 Task: Look for space in Bulungu, Democratic Republic of the Congo from 11th June, 2023 to 15th June, 2023 for 2 adults in price range Rs.7000 to Rs.16000. Place can be private room with 1  bedroom having 2 beds and 1 bathroom. Property type can be house, flat, guest house, hotel. Booking option can be shelf check-in. Required host language is .
Action: Mouse moved to (384, 91)
Screenshot: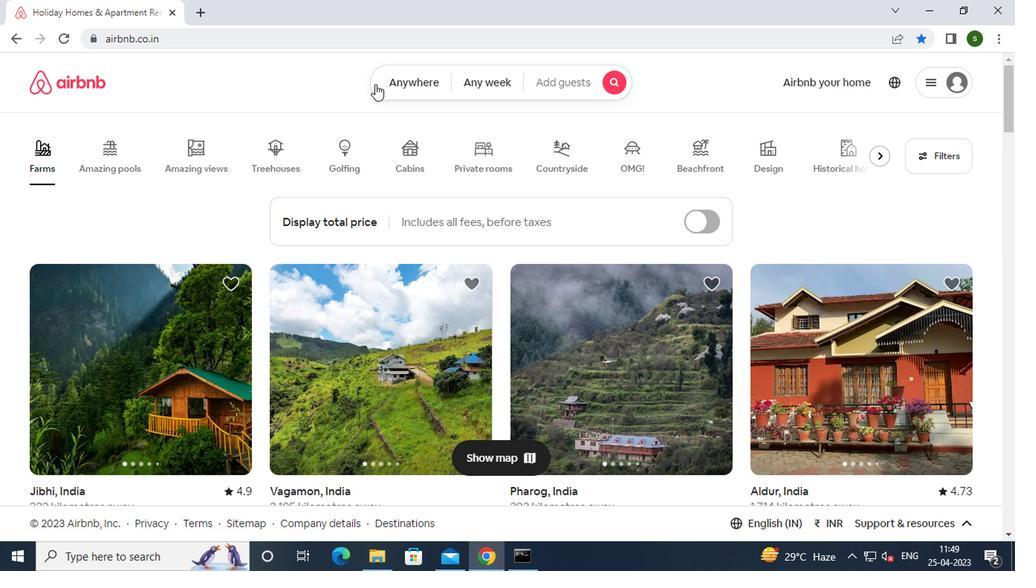 
Action: Mouse pressed left at (384, 91)
Screenshot: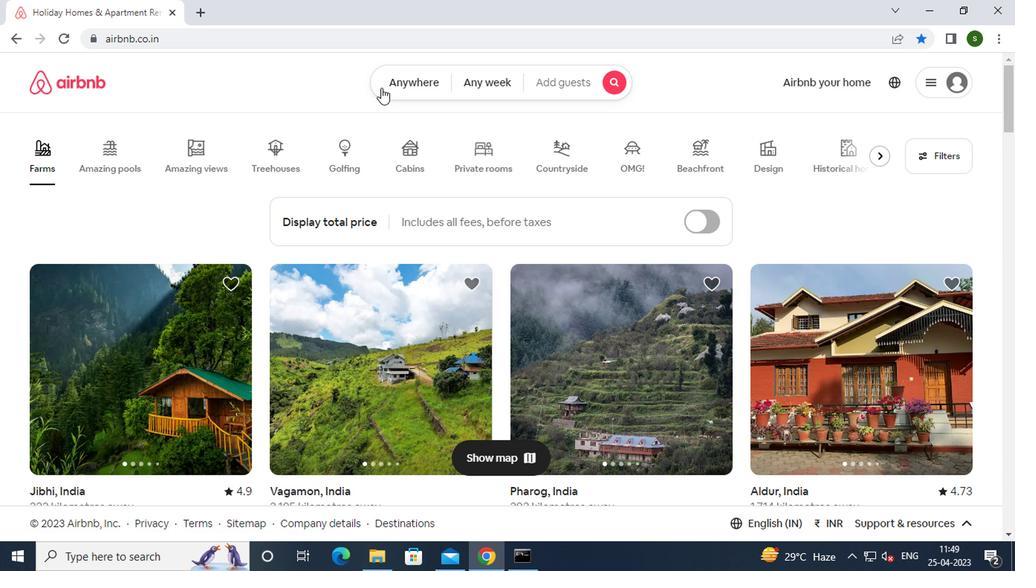 
Action: Mouse moved to (272, 140)
Screenshot: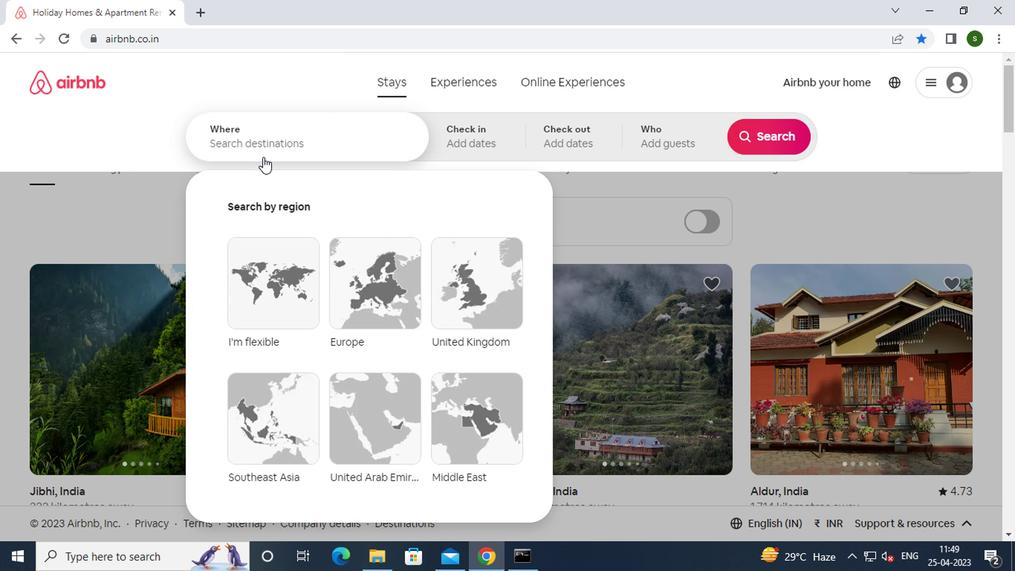 
Action: Mouse pressed left at (272, 140)
Screenshot: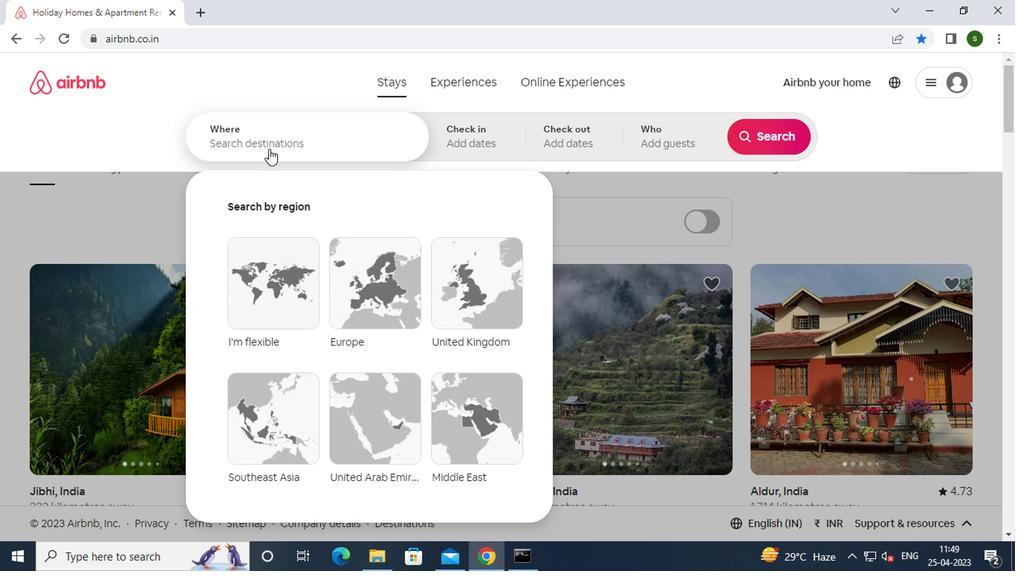 
Action: Mouse moved to (268, 134)
Screenshot: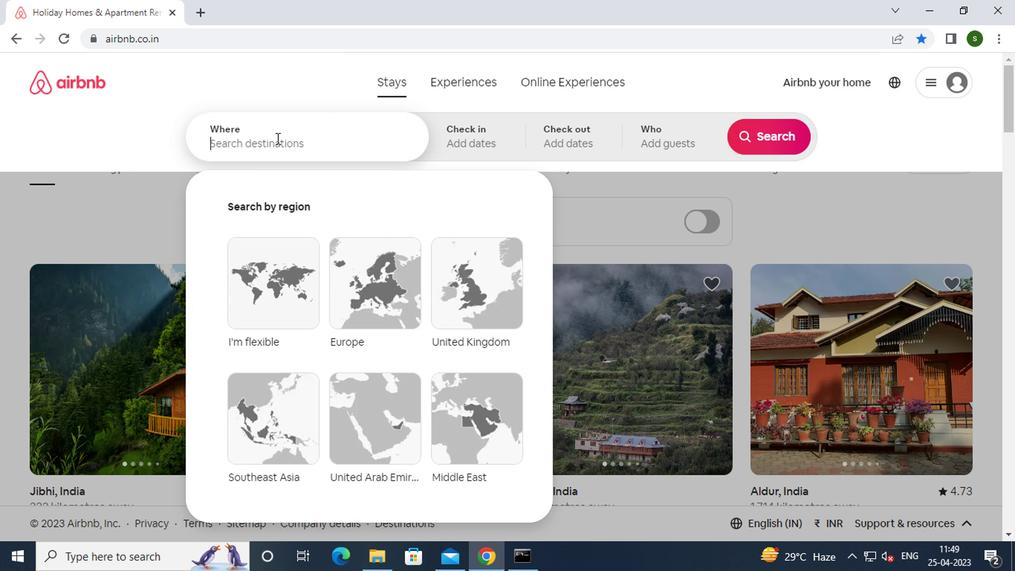 
Action: Key pressed b<Key.caps_lock>ulungu,
Screenshot: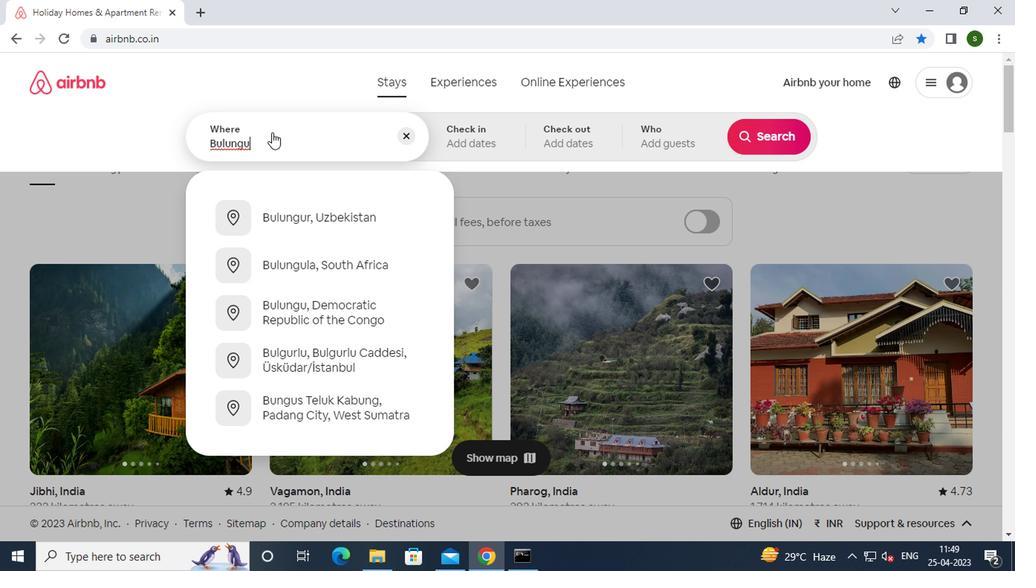 
Action: Mouse moved to (306, 321)
Screenshot: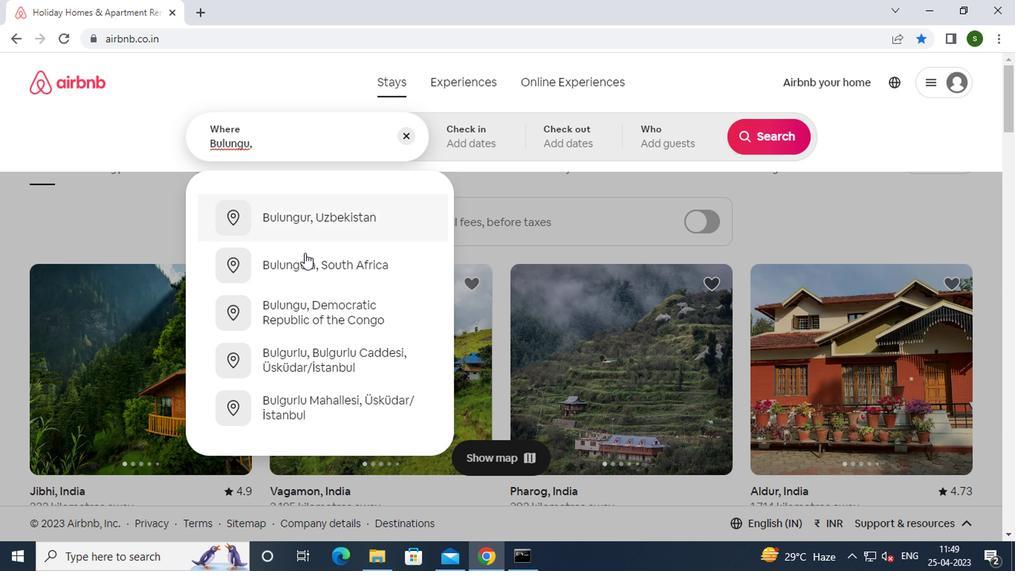 
Action: Mouse pressed left at (306, 321)
Screenshot: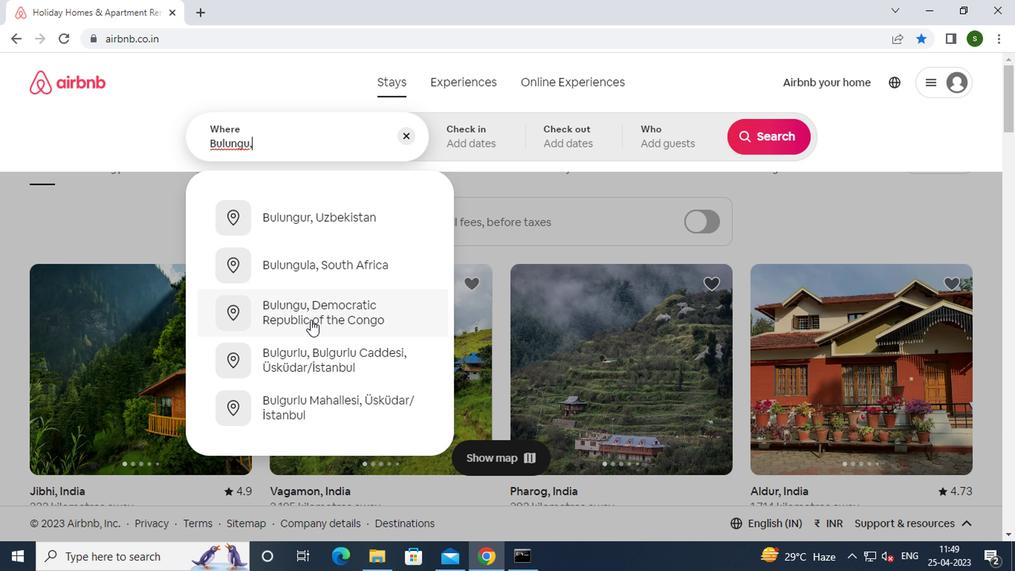 
Action: Mouse moved to (755, 265)
Screenshot: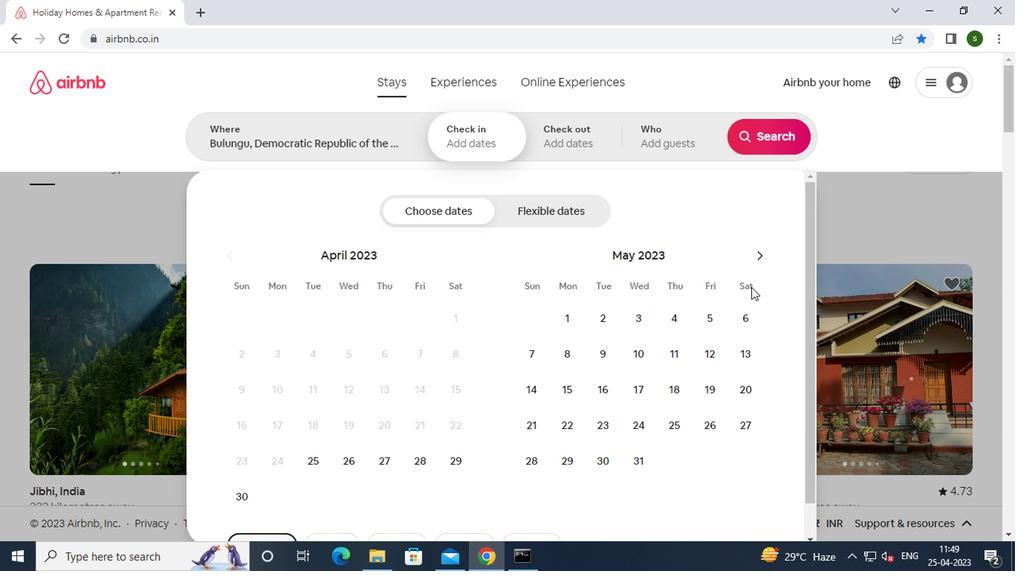 
Action: Mouse pressed left at (755, 265)
Screenshot: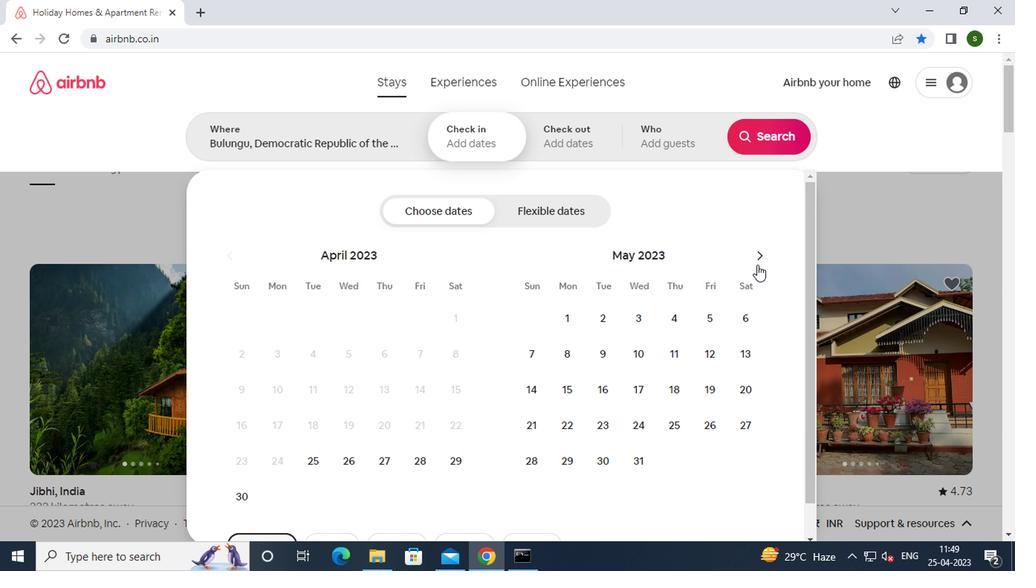 
Action: Mouse moved to (536, 391)
Screenshot: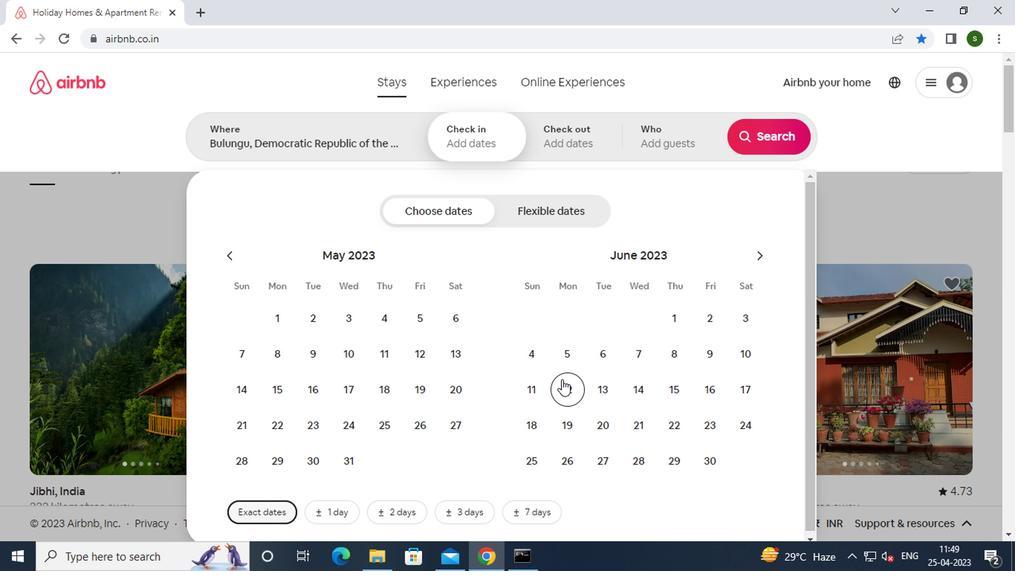 
Action: Mouse pressed left at (536, 391)
Screenshot: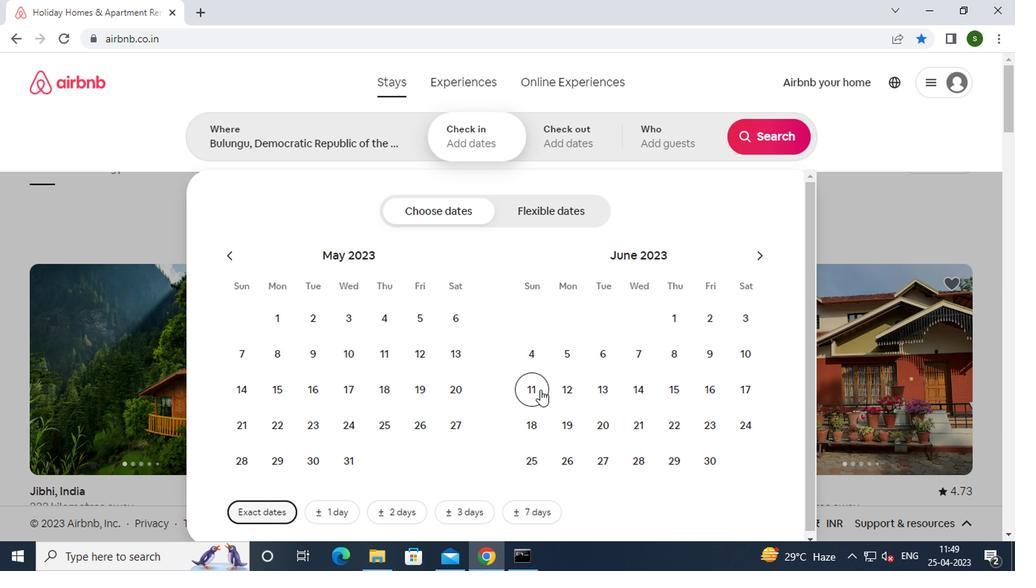 
Action: Mouse moved to (669, 397)
Screenshot: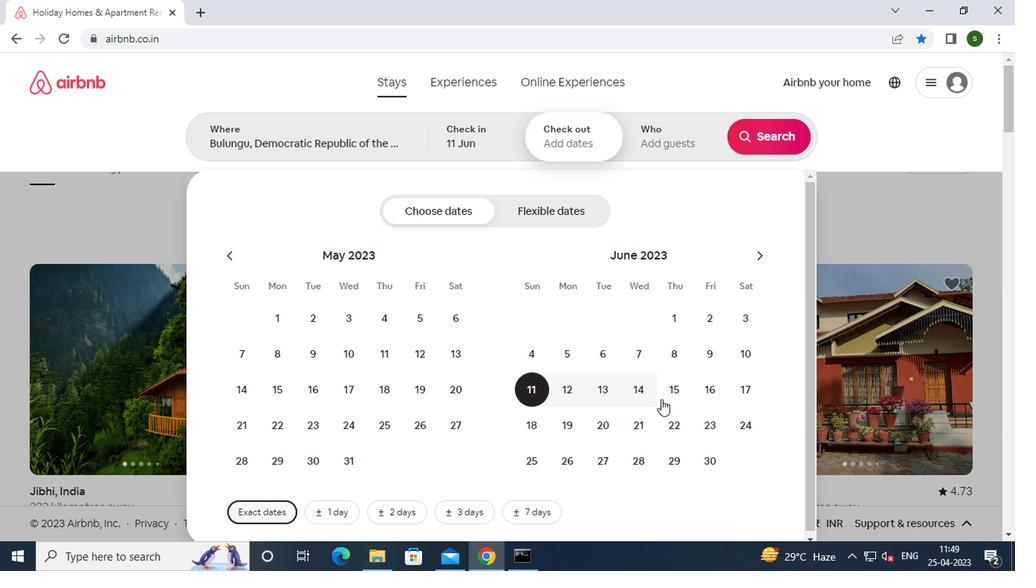 
Action: Mouse pressed left at (669, 397)
Screenshot: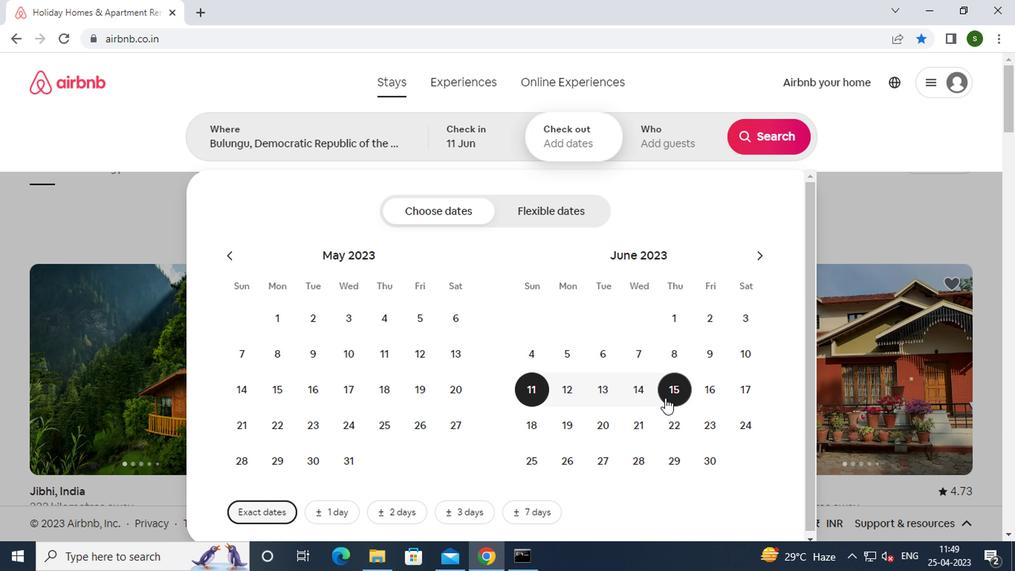 
Action: Mouse moved to (672, 147)
Screenshot: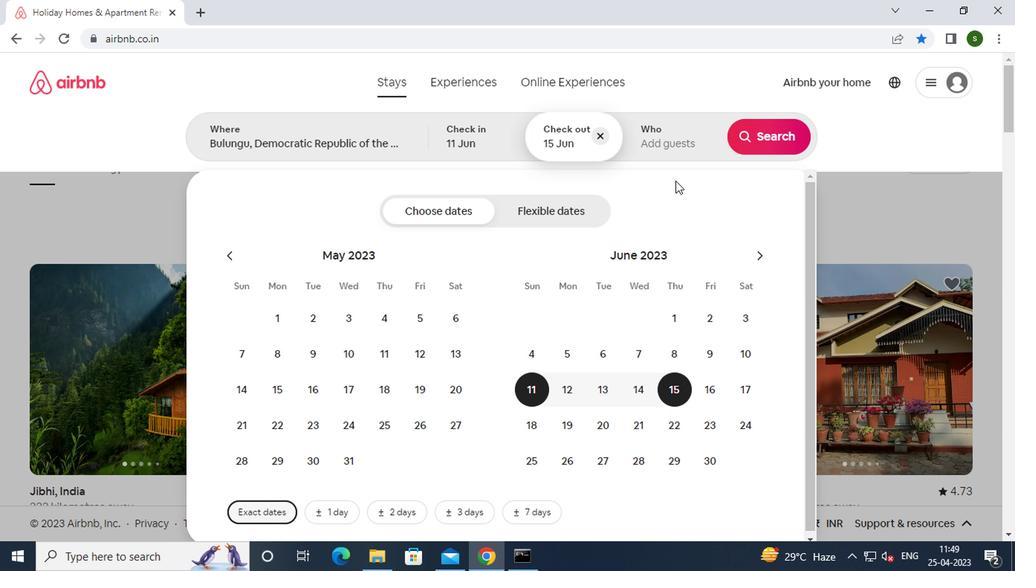 
Action: Mouse pressed left at (672, 147)
Screenshot: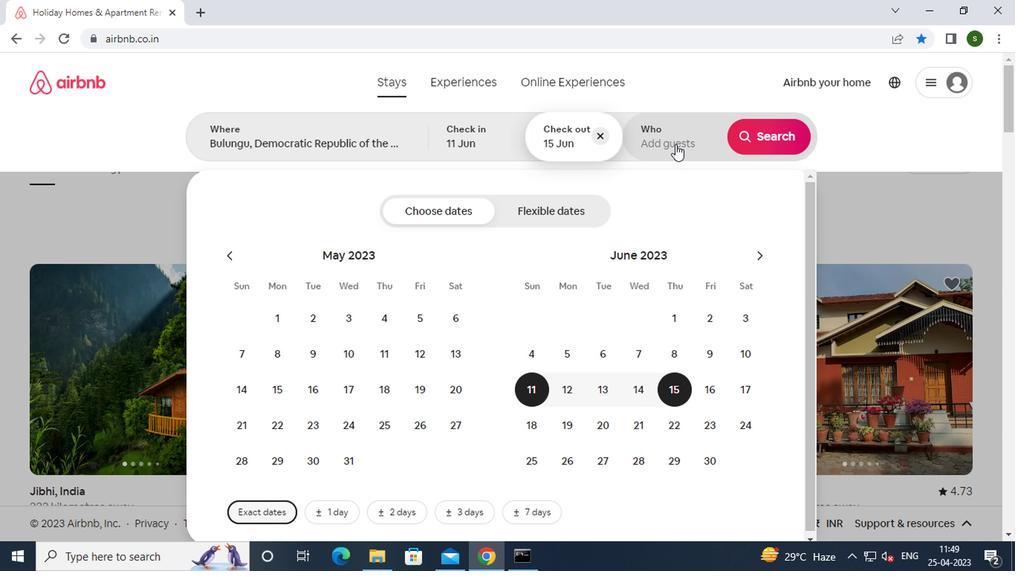 
Action: Mouse moved to (769, 212)
Screenshot: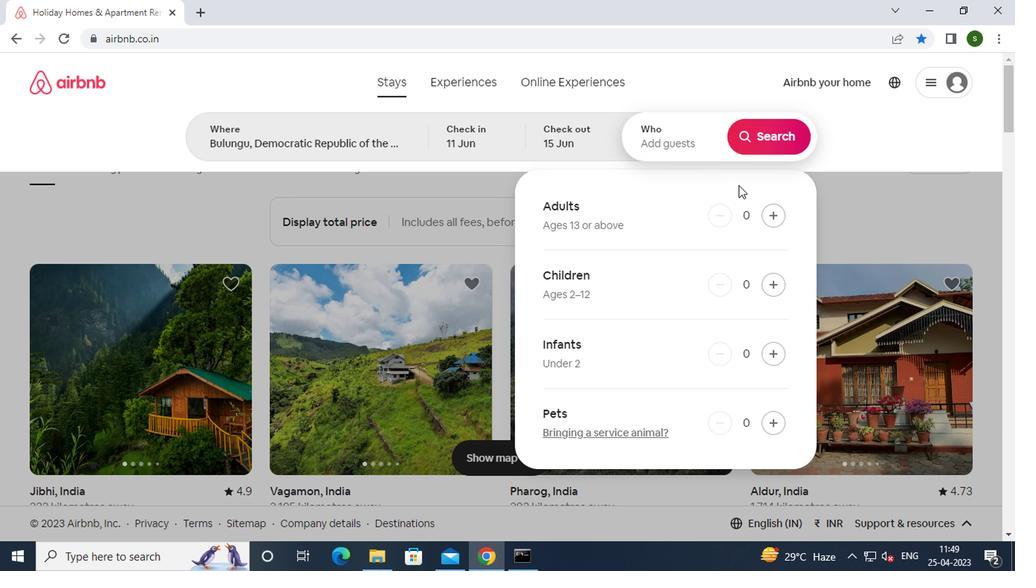 
Action: Mouse pressed left at (769, 212)
Screenshot: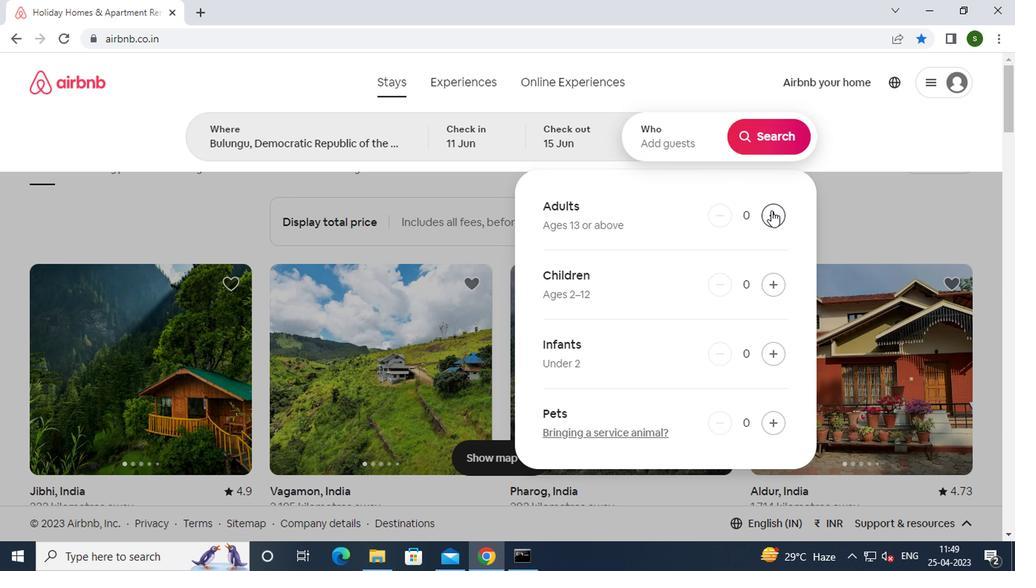 
Action: Mouse pressed left at (769, 212)
Screenshot: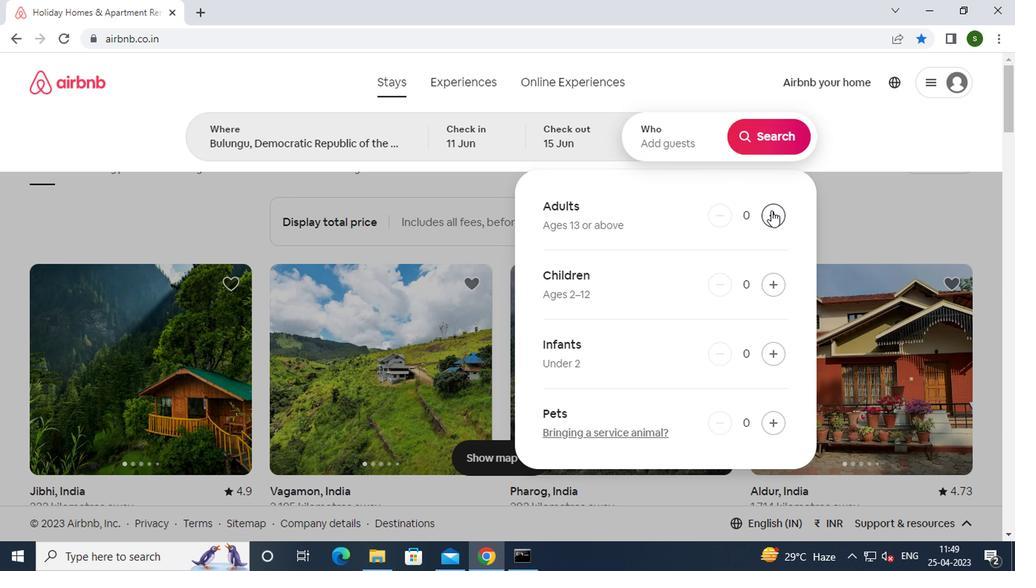 
Action: Mouse moved to (762, 135)
Screenshot: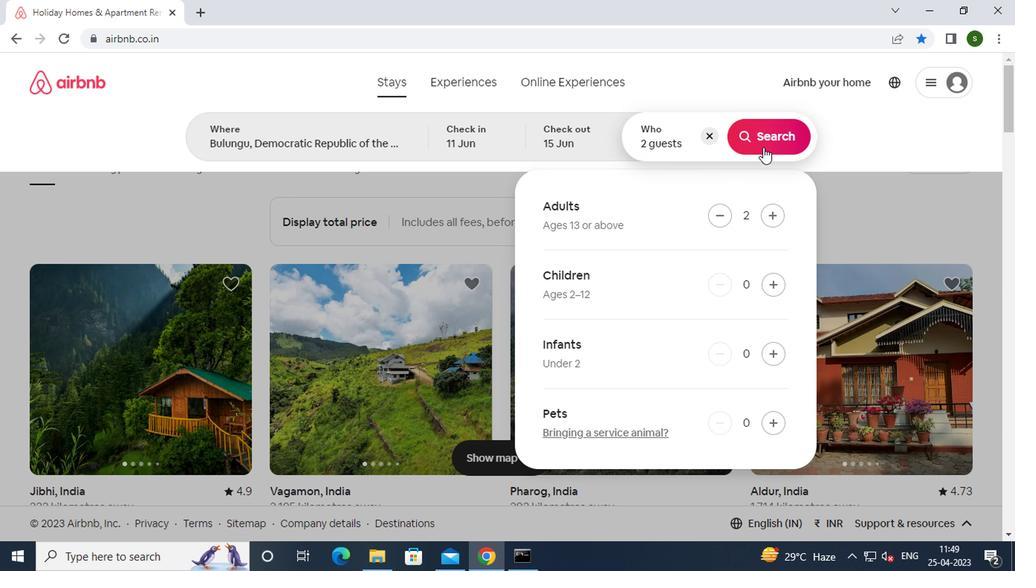 
Action: Mouse pressed left at (762, 135)
Screenshot: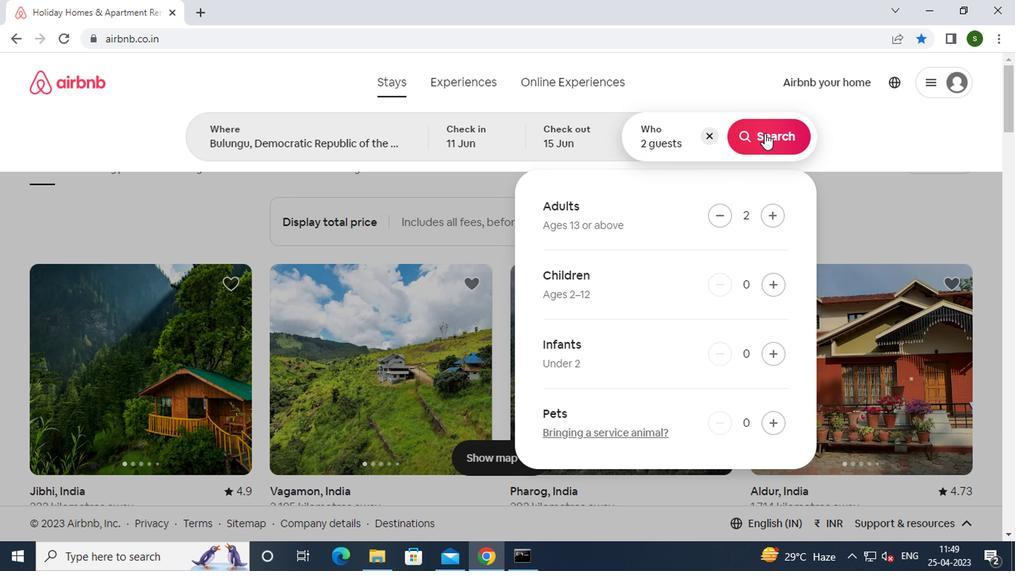 
Action: Mouse moved to (949, 147)
Screenshot: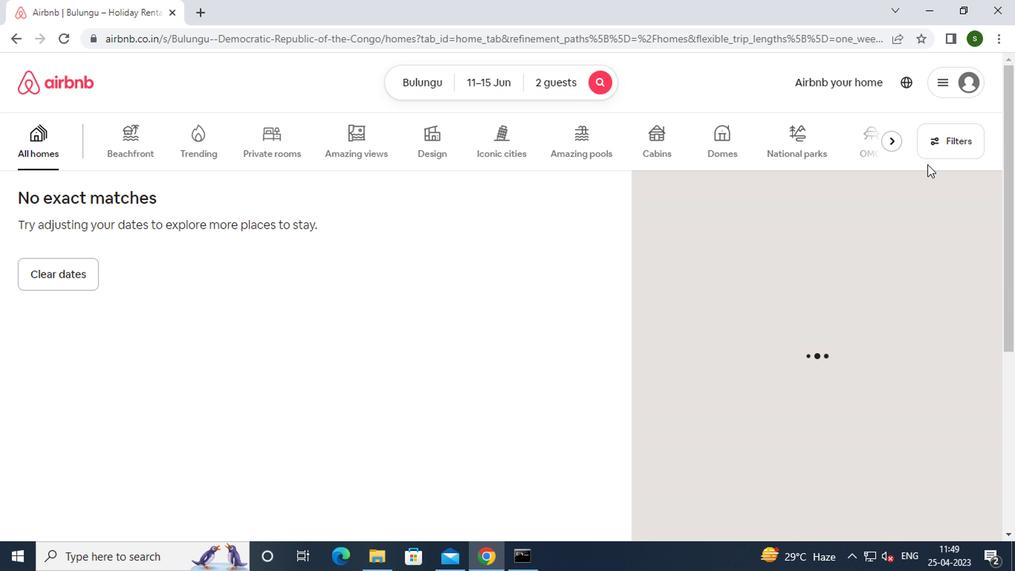 
Action: Mouse pressed left at (949, 147)
Screenshot: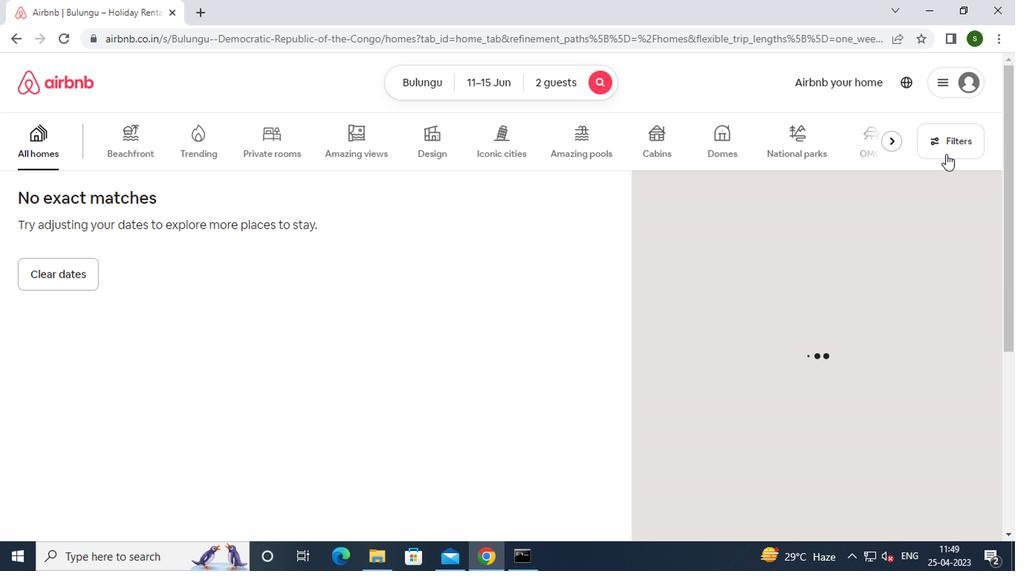 
Action: Mouse moved to (302, 236)
Screenshot: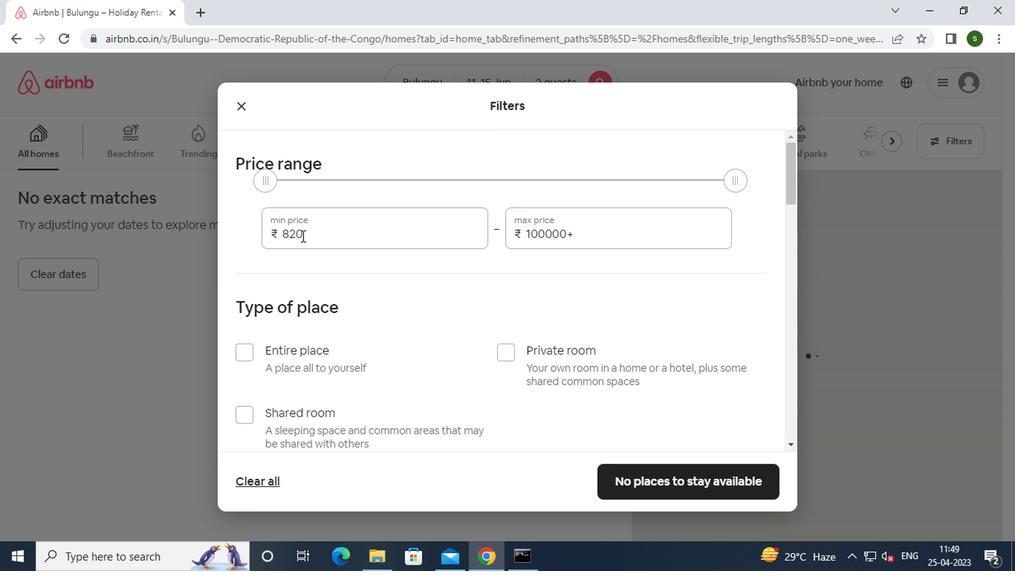 
Action: Mouse pressed left at (302, 236)
Screenshot: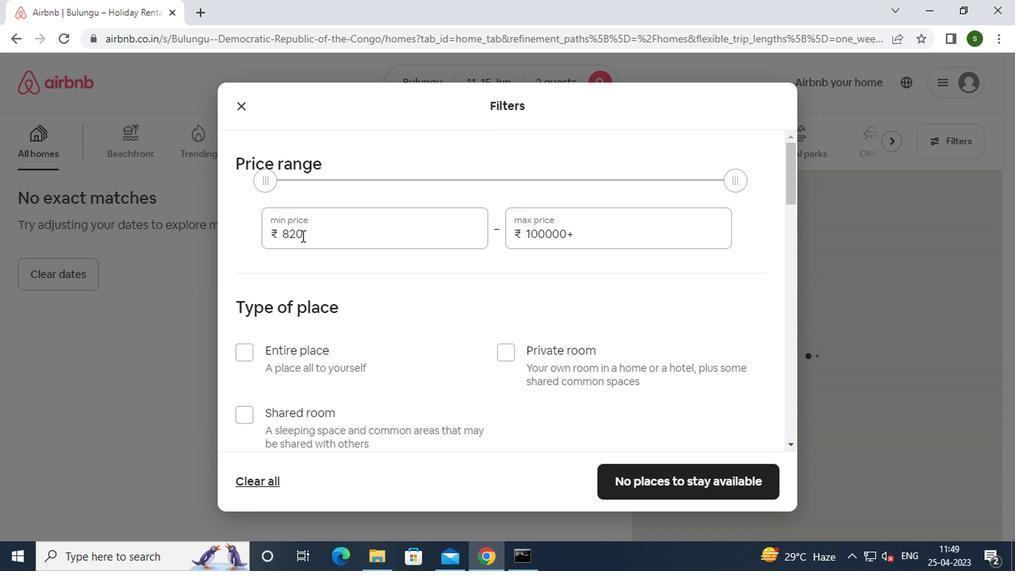 
Action: Mouse moved to (303, 236)
Screenshot: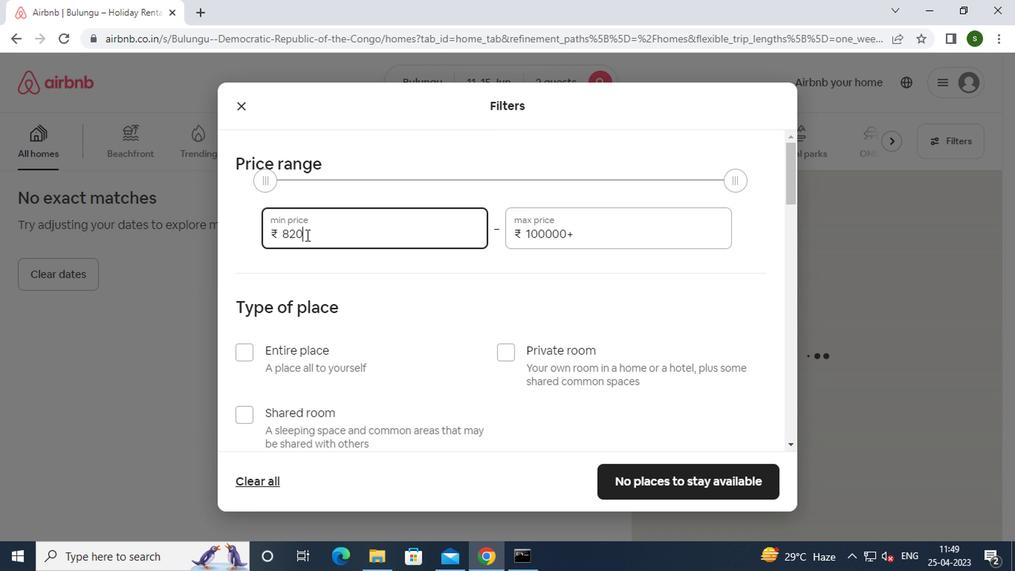 
Action: Key pressed <Key.backspace><Key.backspace><Key.backspace><Key.backspace>7000
Screenshot: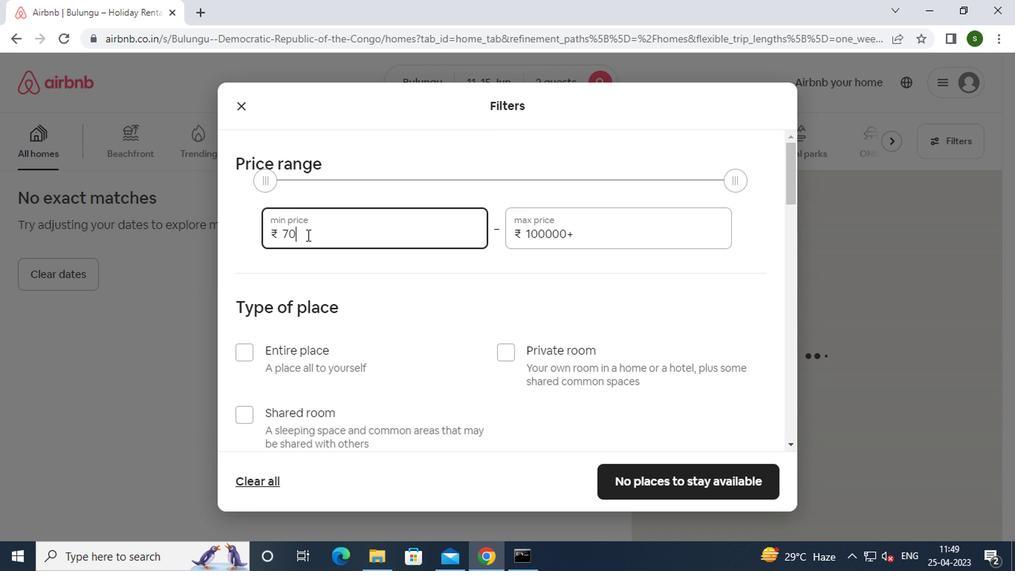 
Action: Mouse moved to (599, 234)
Screenshot: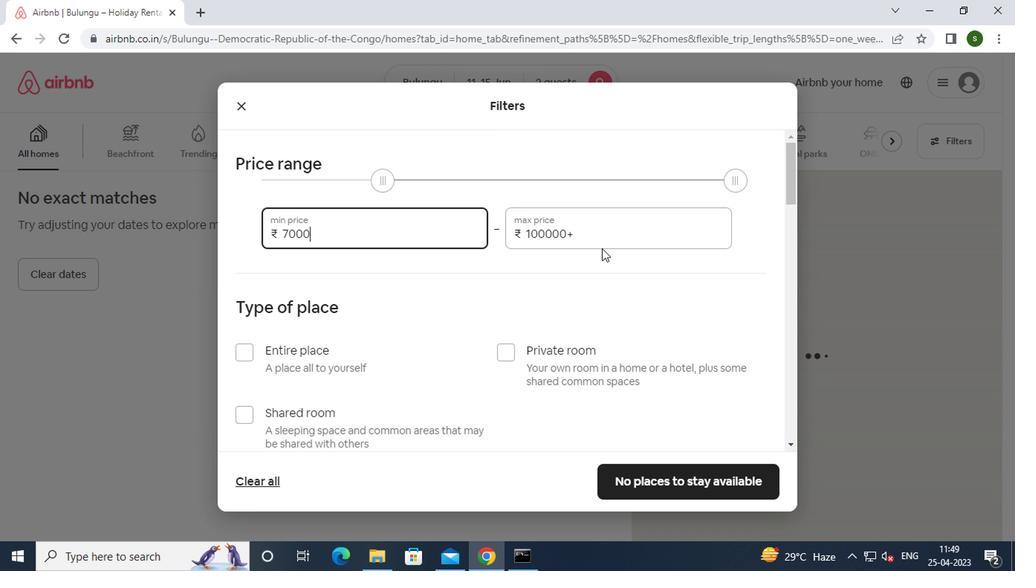 
Action: Mouse pressed left at (599, 234)
Screenshot: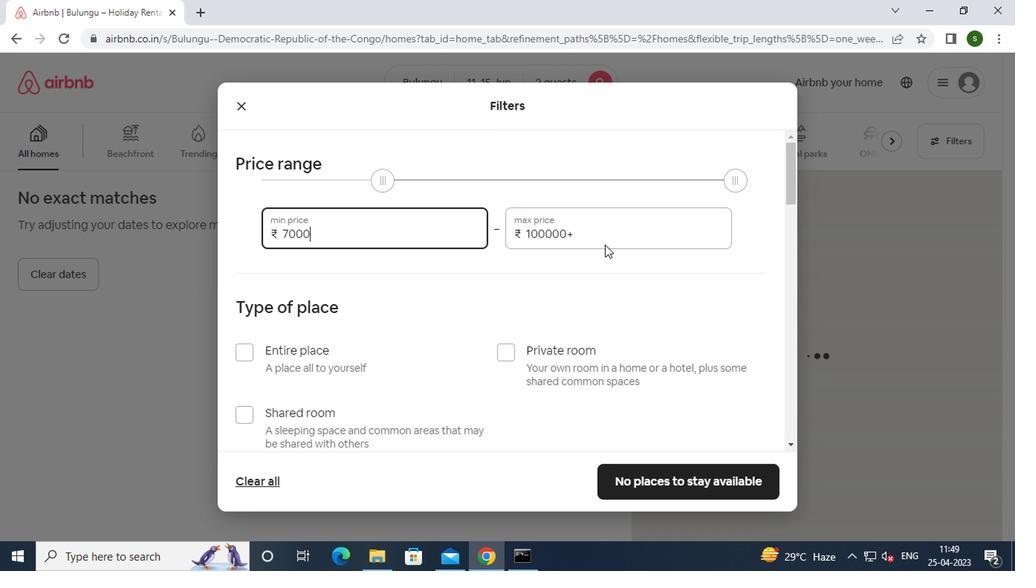 
Action: Mouse moved to (598, 234)
Screenshot: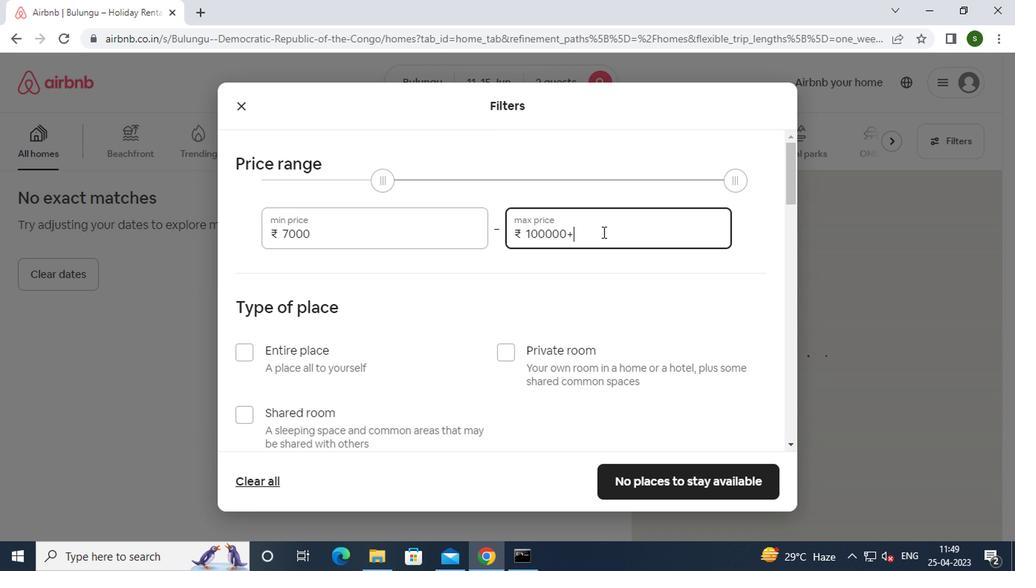 
Action: Key pressed <Key.backspace><Key.backspace><Key.backspace><Key.backspace><Key.backspace><Key.backspace><Key.backspace><Key.backspace><Key.backspace><Key.backspace>16000
Screenshot: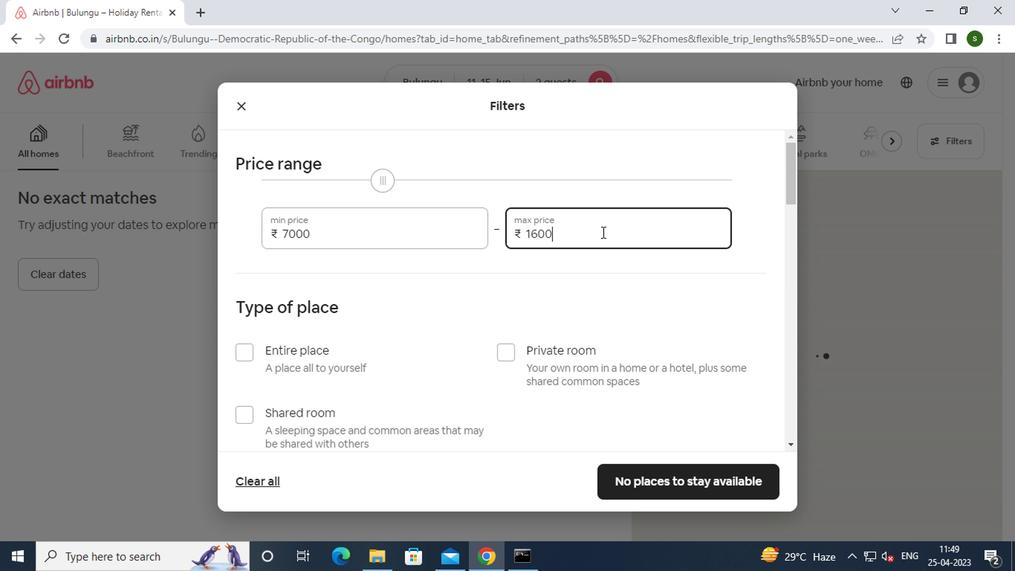 
Action: Mouse moved to (580, 255)
Screenshot: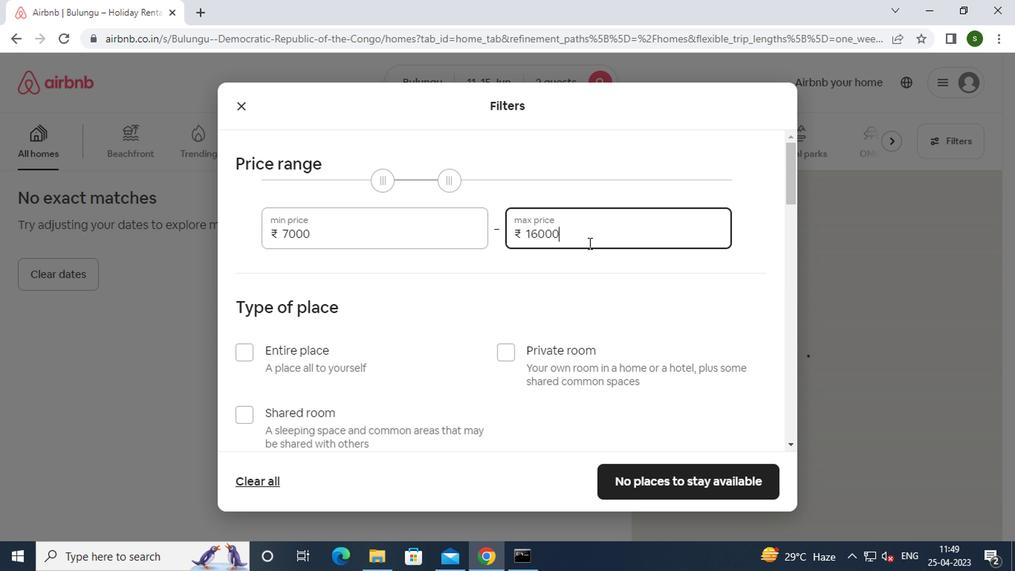 
Action: Mouse scrolled (580, 254) with delta (0, 0)
Screenshot: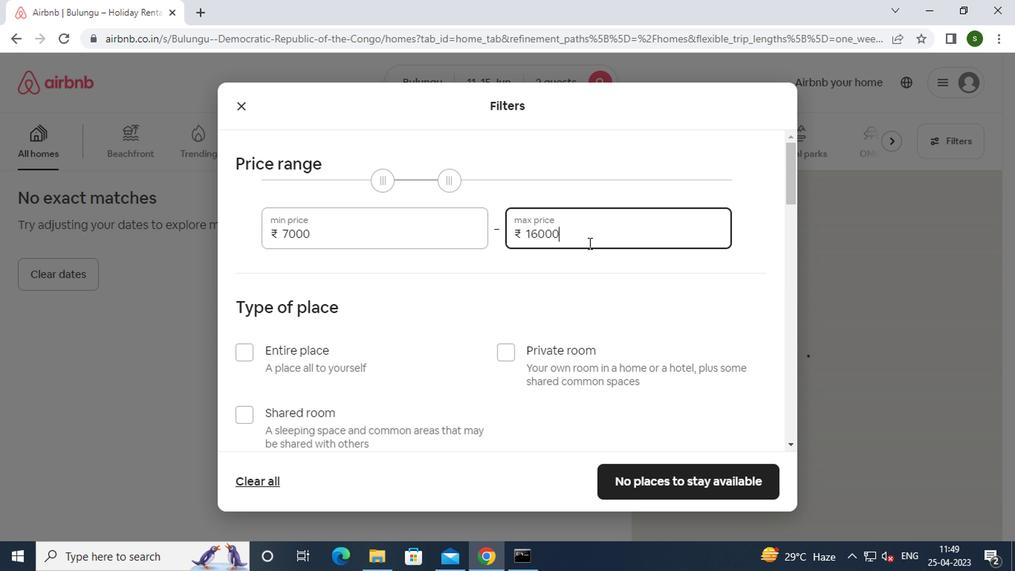 
Action: Mouse moved to (580, 257)
Screenshot: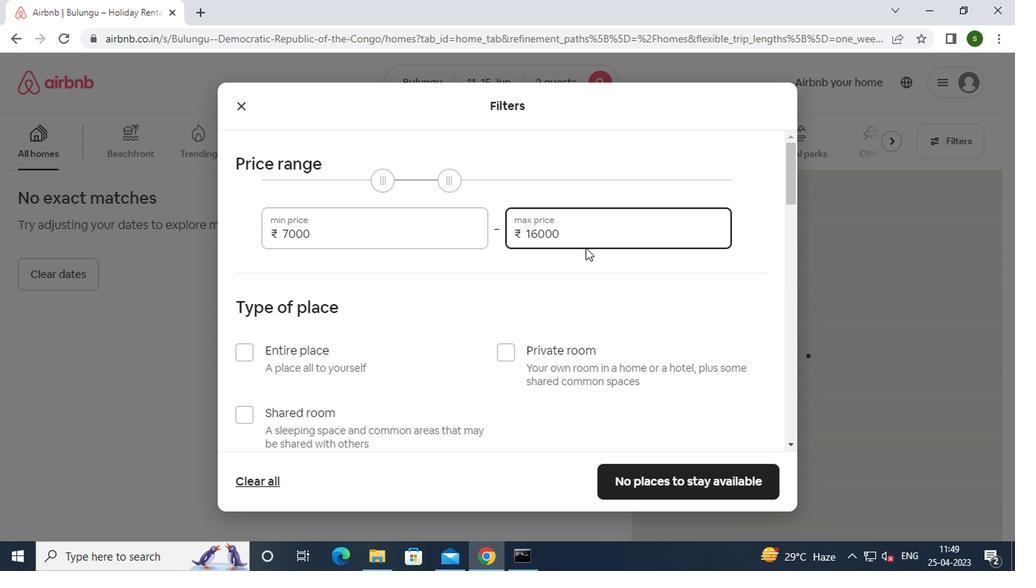
Action: Mouse scrolled (580, 256) with delta (0, 0)
Screenshot: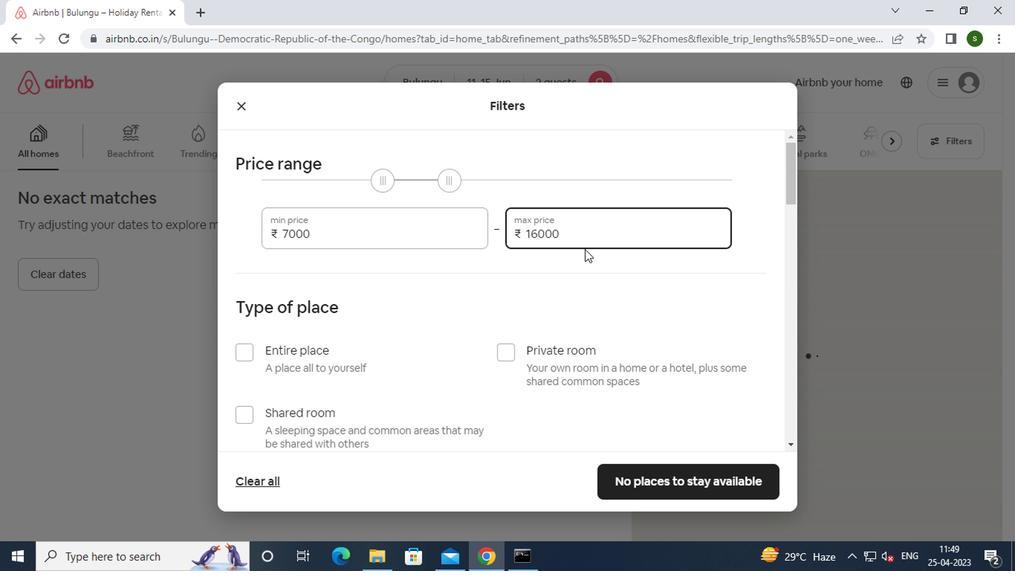 
Action: Mouse moved to (512, 206)
Screenshot: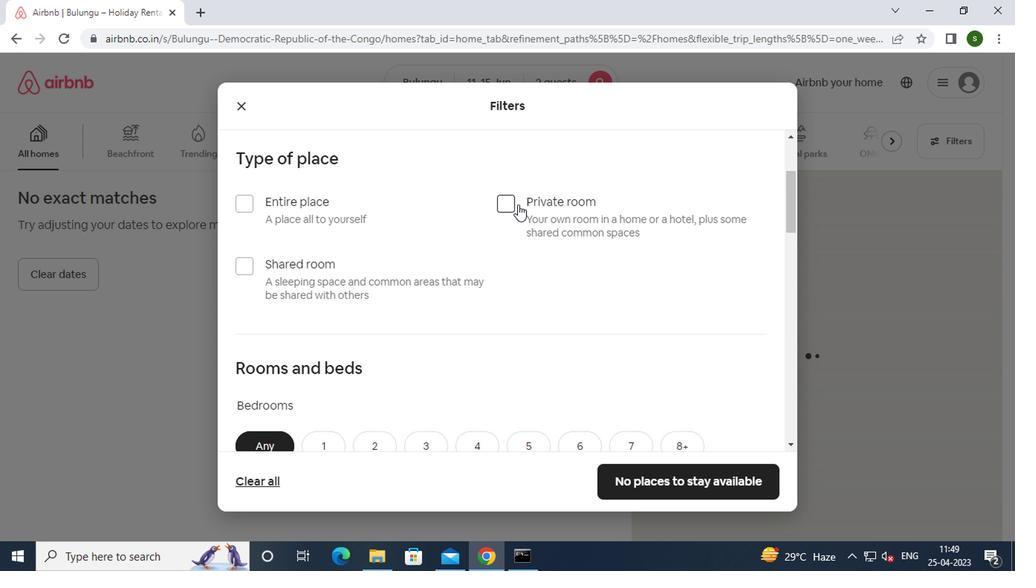 
Action: Mouse pressed left at (512, 206)
Screenshot: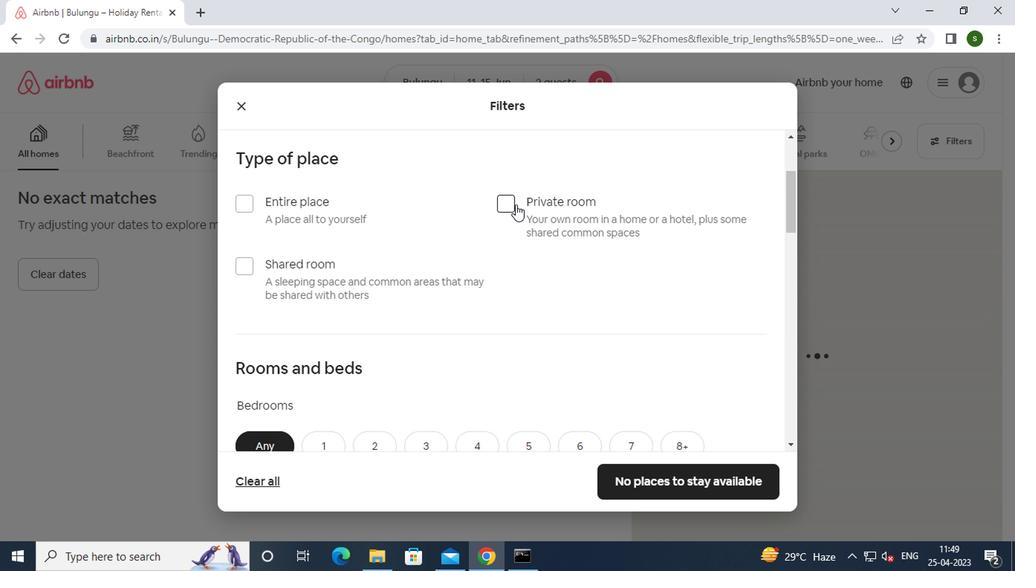 
Action: Mouse moved to (497, 212)
Screenshot: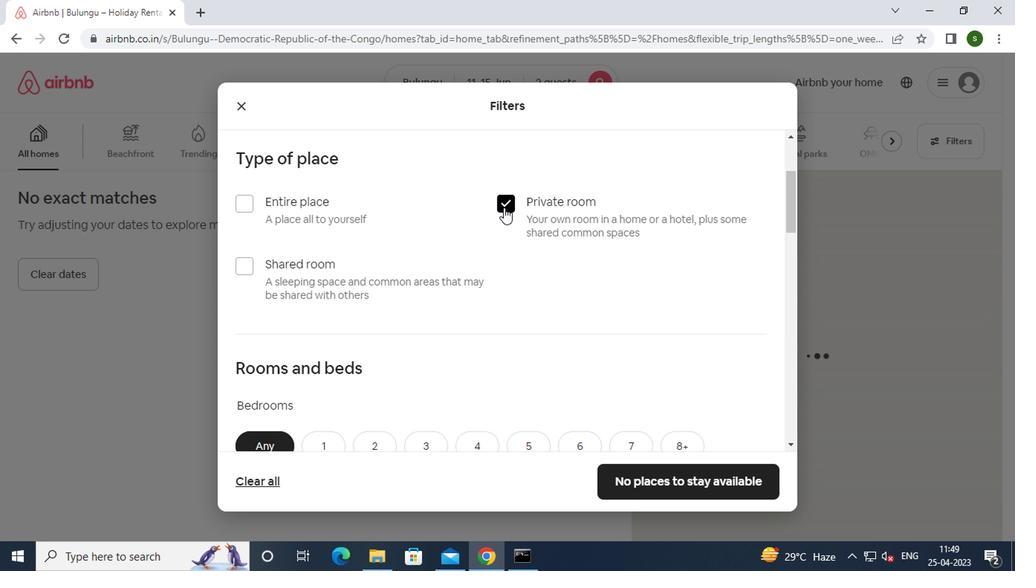 
Action: Mouse scrolled (497, 211) with delta (0, -1)
Screenshot: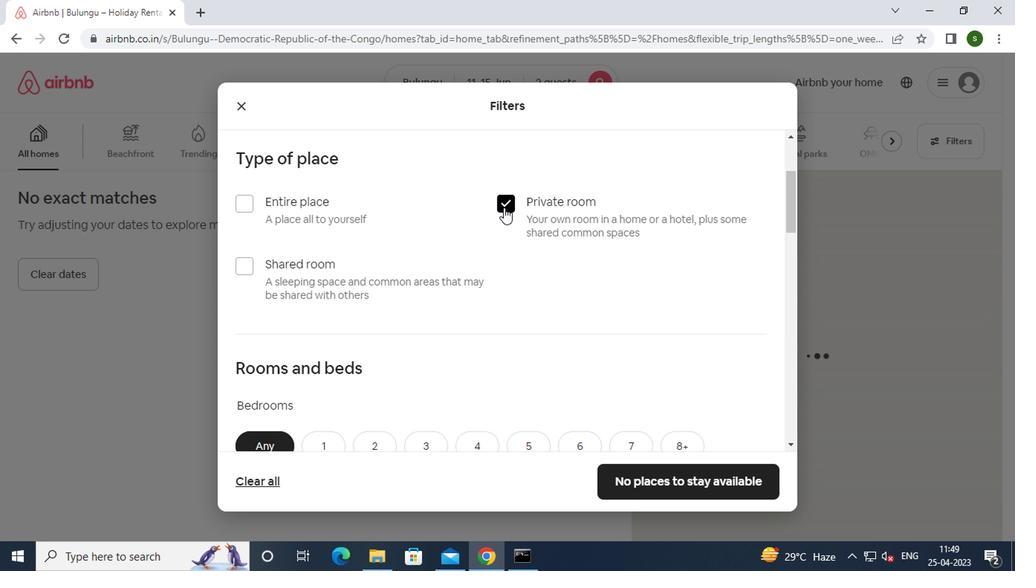 
Action: Mouse scrolled (497, 211) with delta (0, -1)
Screenshot: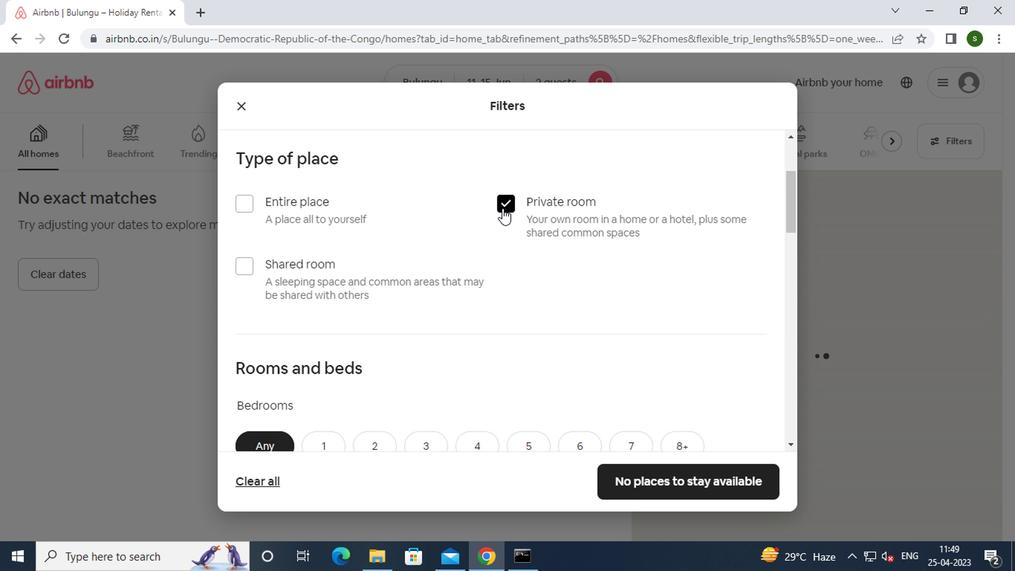 
Action: Mouse moved to (319, 290)
Screenshot: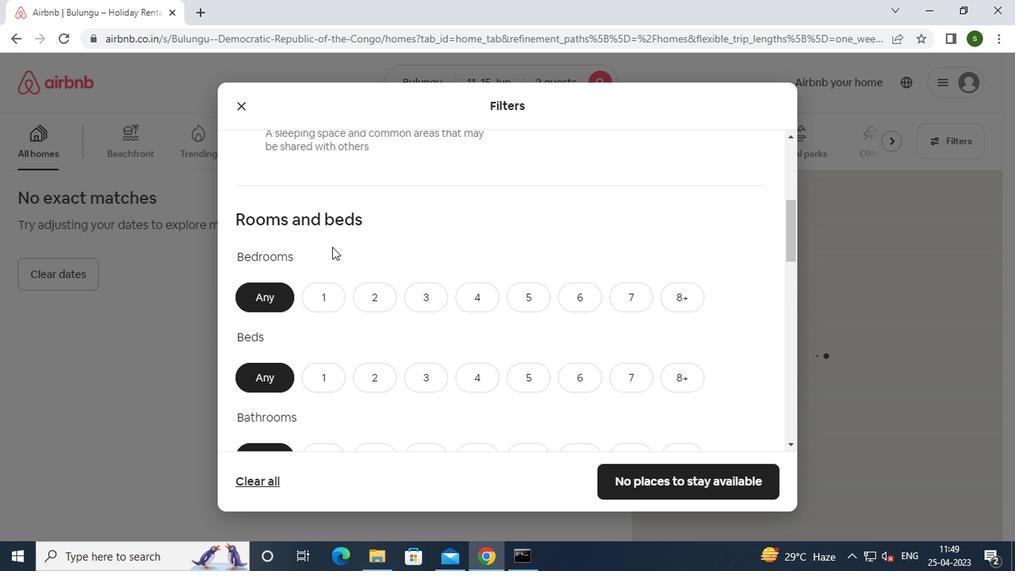 
Action: Mouse pressed left at (319, 290)
Screenshot: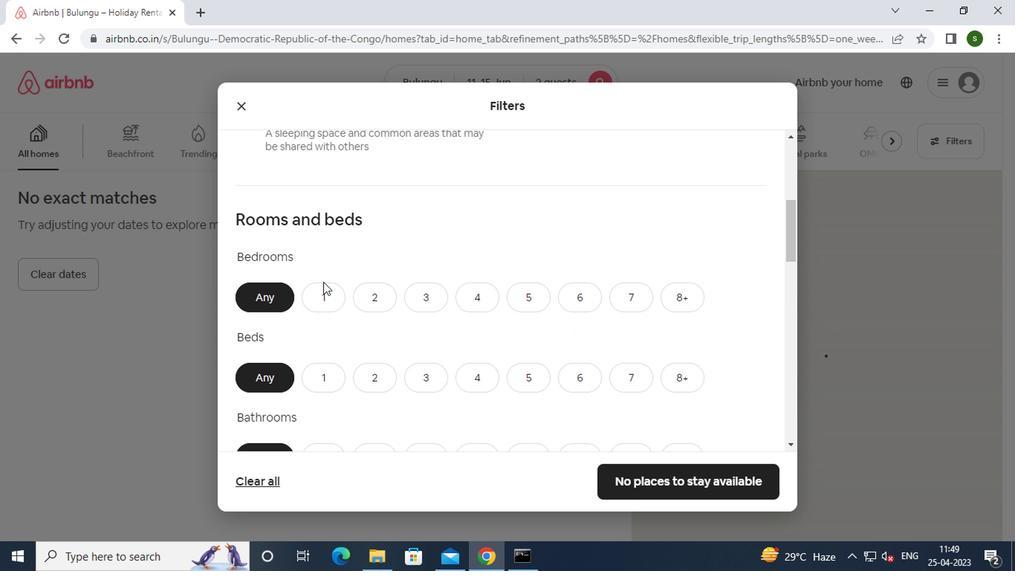 
Action: Mouse moved to (375, 388)
Screenshot: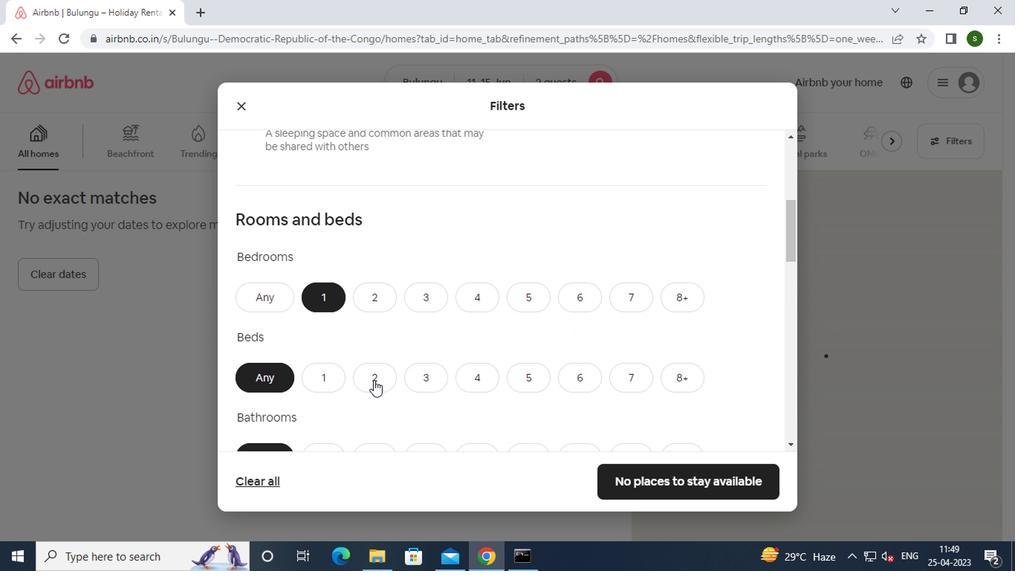 
Action: Mouse pressed left at (375, 388)
Screenshot: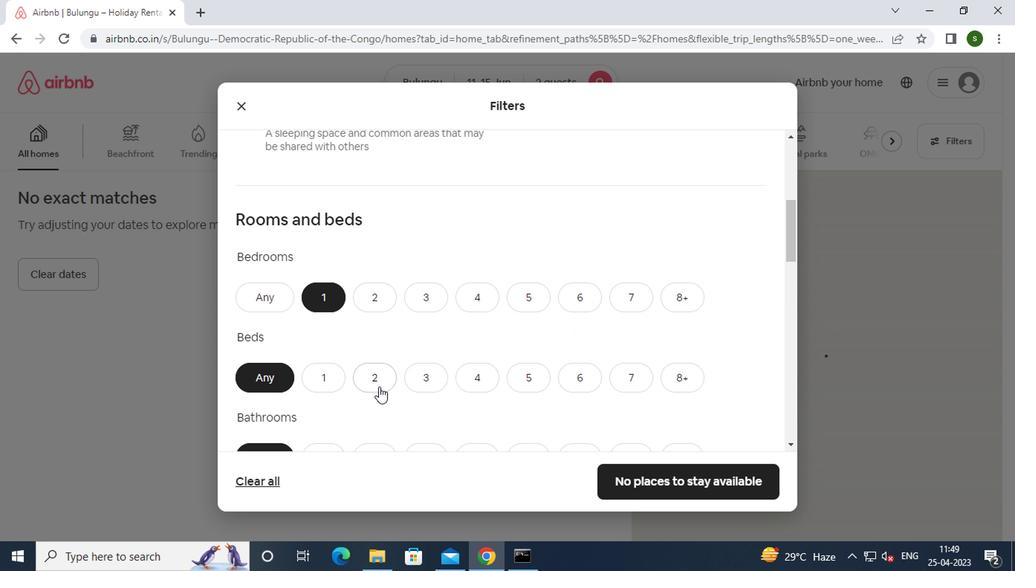 
Action: Mouse scrolled (375, 387) with delta (0, 0)
Screenshot: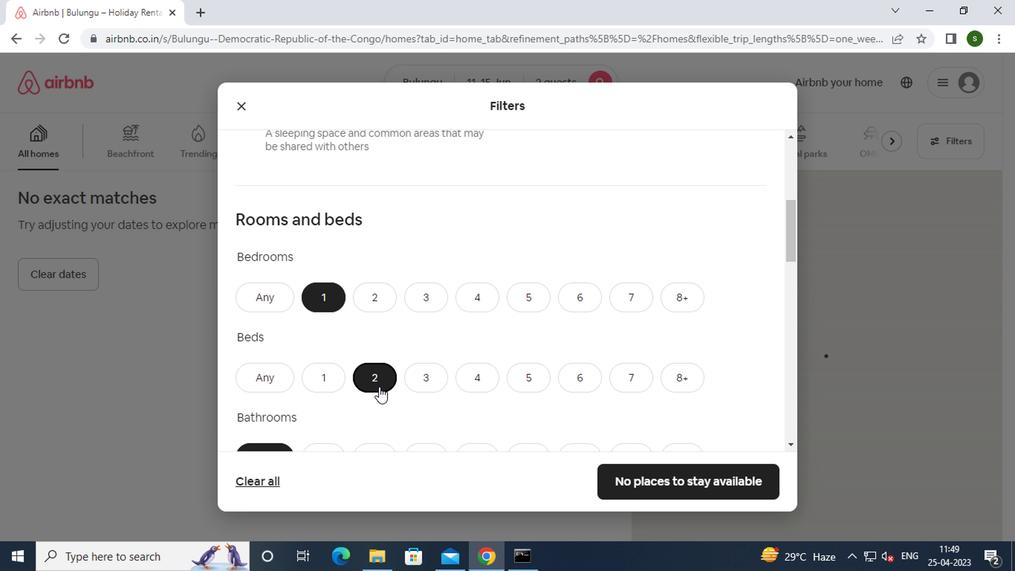 
Action: Mouse moved to (330, 386)
Screenshot: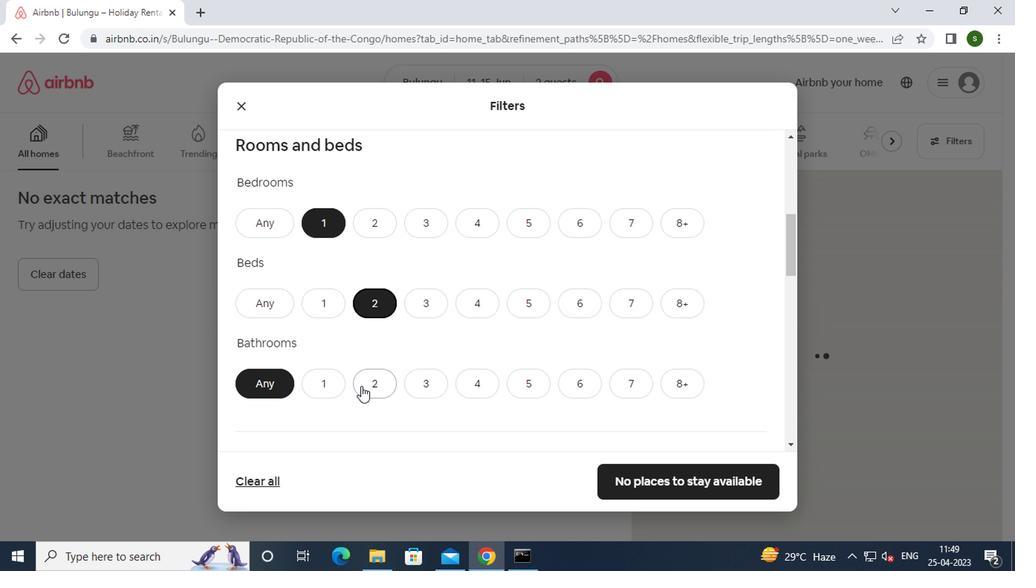 
Action: Mouse pressed left at (330, 386)
Screenshot: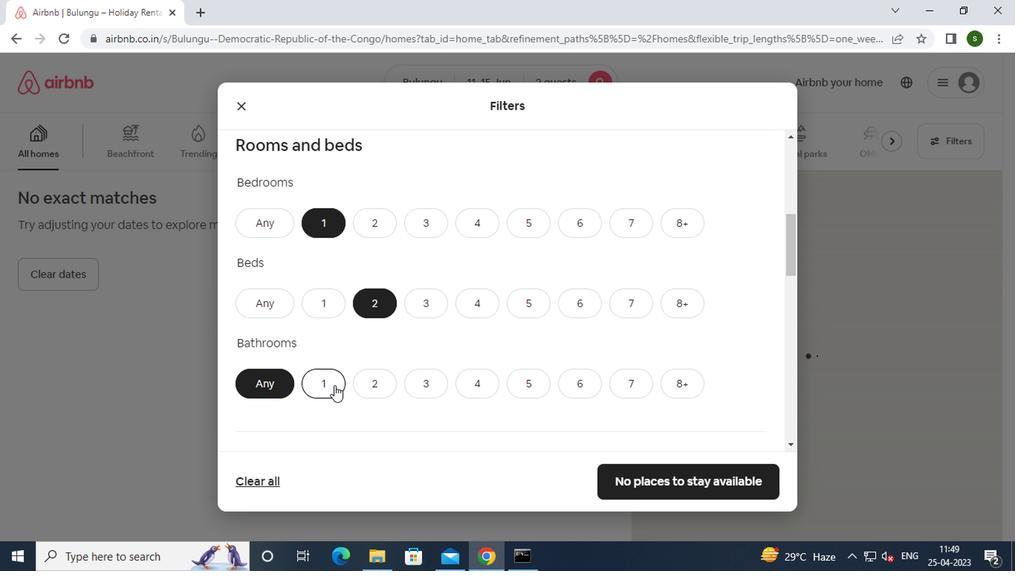 
Action: Mouse moved to (417, 355)
Screenshot: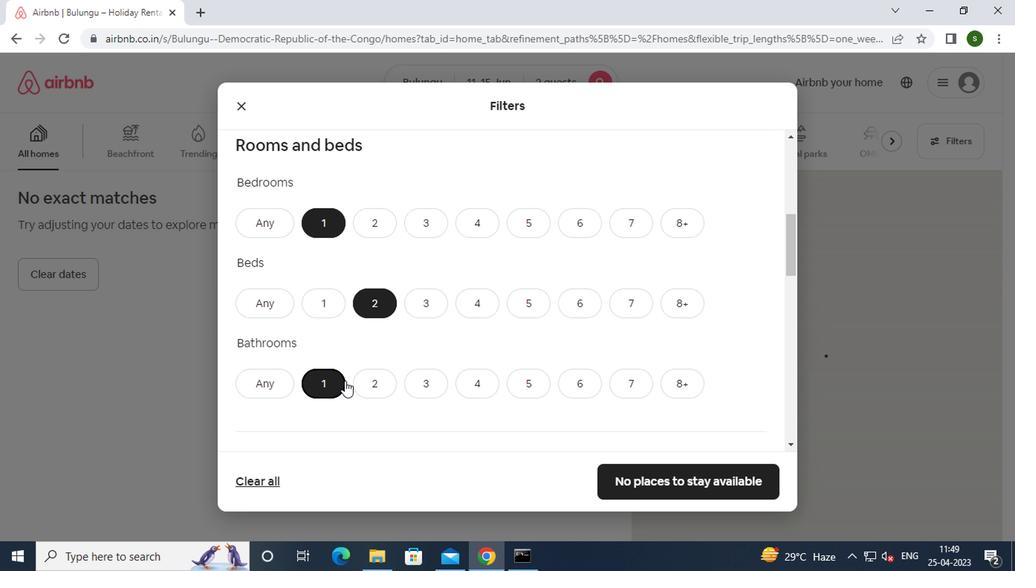 
Action: Mouse scrolled (417, 354) with delta (0, 0)
Screenshot: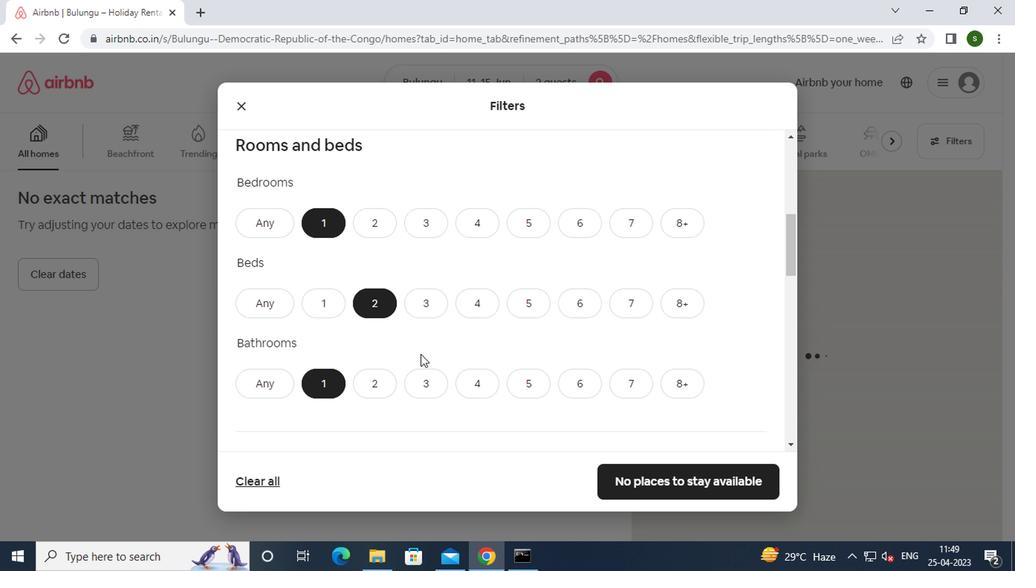 
Action: Mouse scrolled (417, 354) with delta (0, 0)
Screenshot: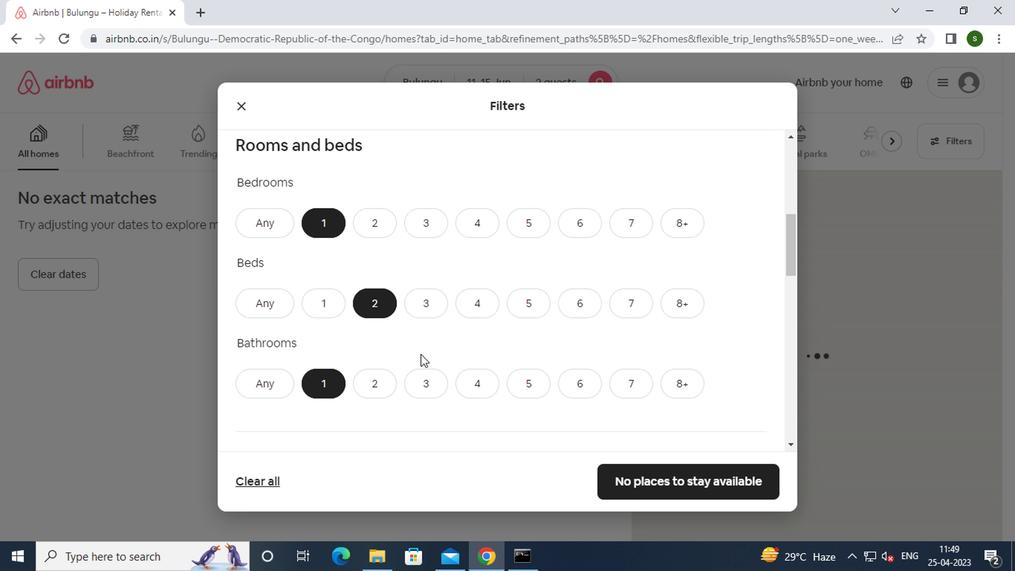 
Action: Mouse scrolled (417, 354) with delta (0, 0)
Screenshot: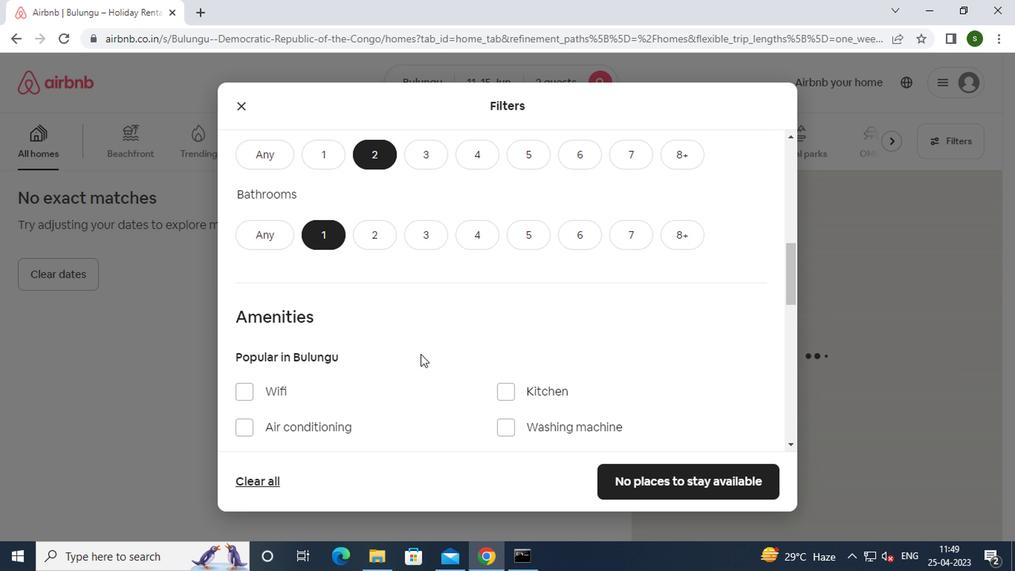 
Action: Mouse scrolled (417, 354) with delta (0, 0)
Screenshot: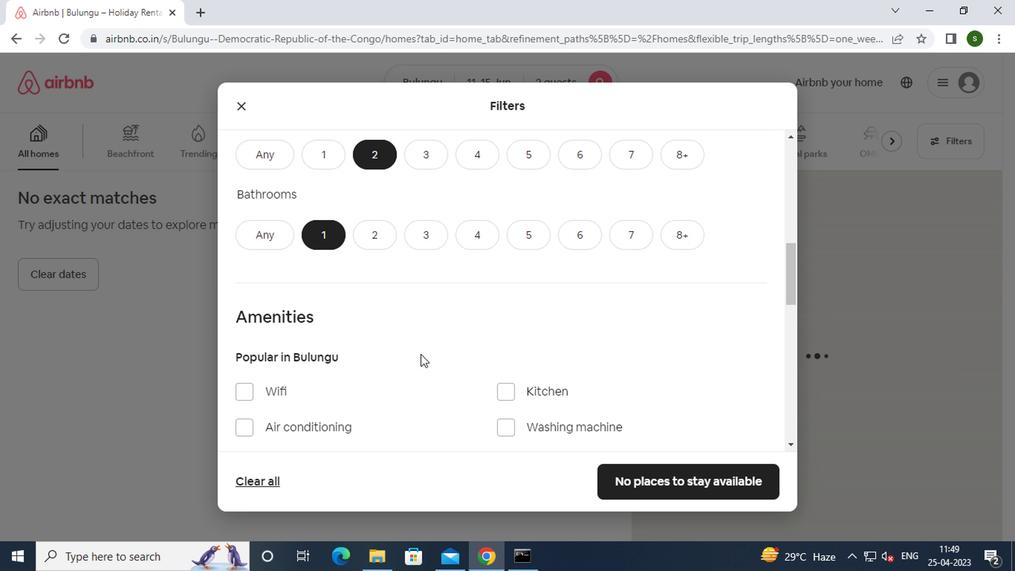 
Action: Mouse scrolled (417, 354) with delta (0, 0)
Screenshot: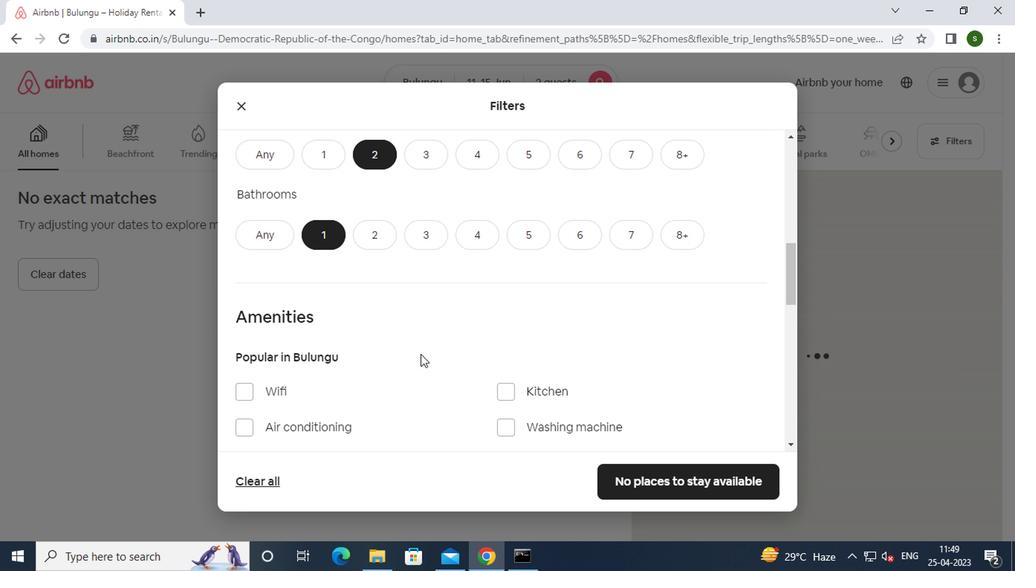 
Action: Mouse scrolled (417, 354) with delta (0, 0)
Screenshot: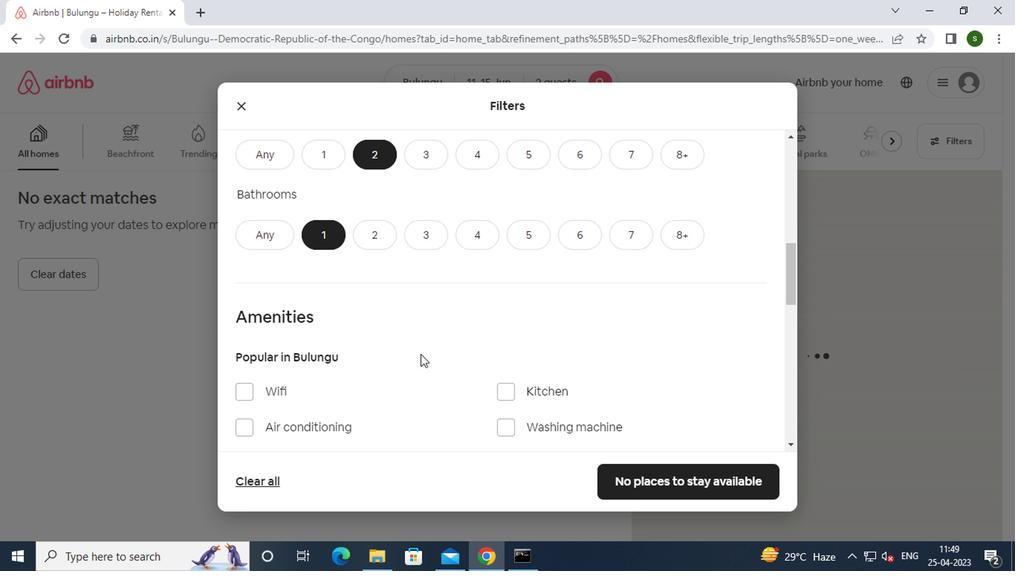 
Action: Mouse moved to (716, 369)
Screenshot: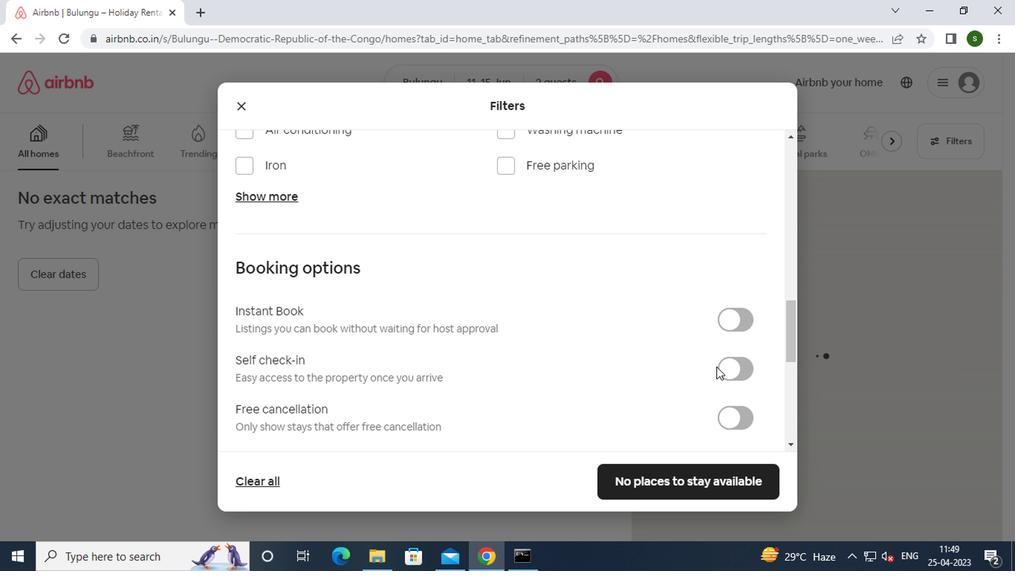 
Action: Mouse pressed left at (716, 369)
Screenshot: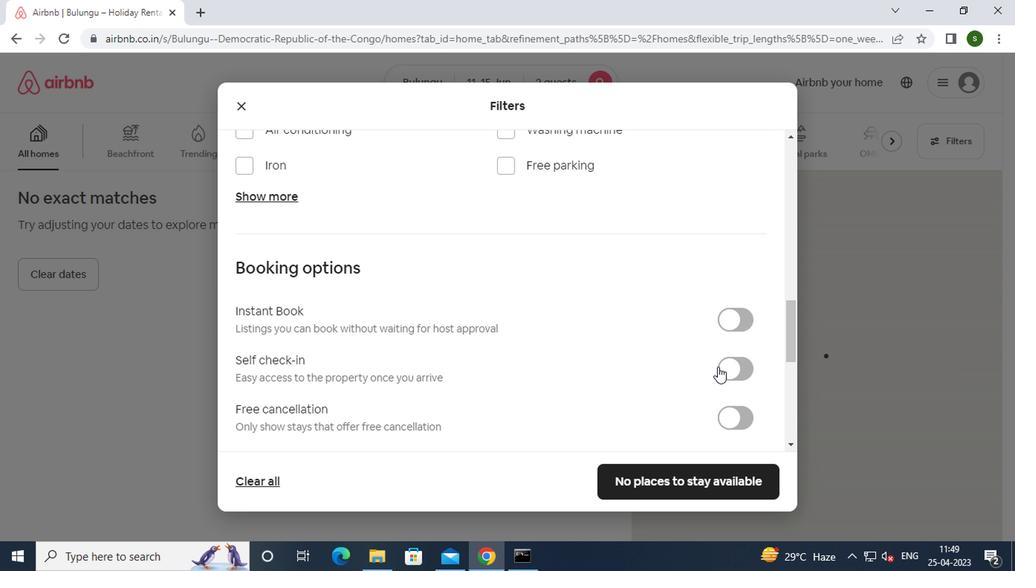 
Action: Mouse moved to (478, 317)
Screenshot: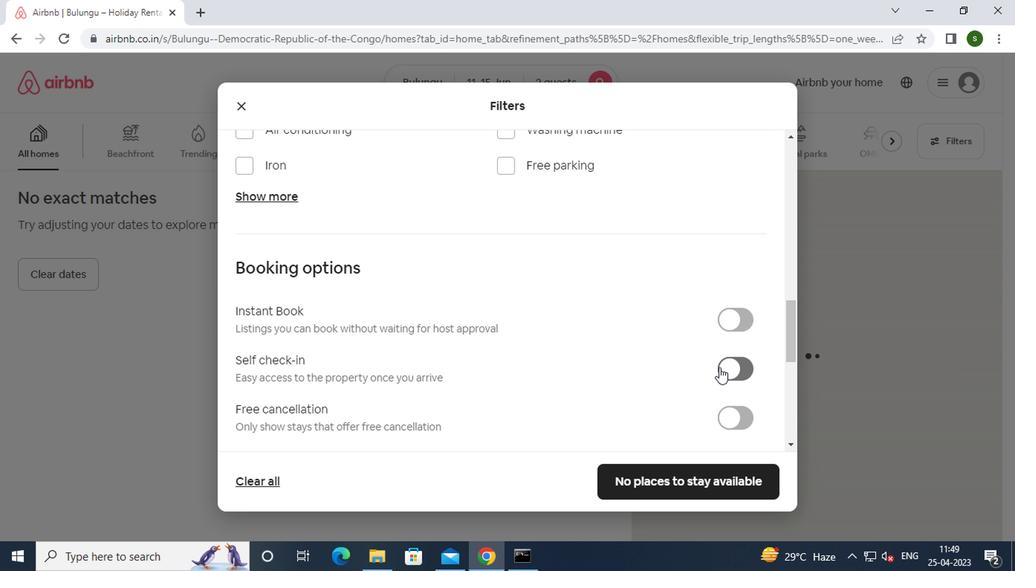 
Action: Mouse scrolled (478, 317) with delta (0, 0)
Screenshot: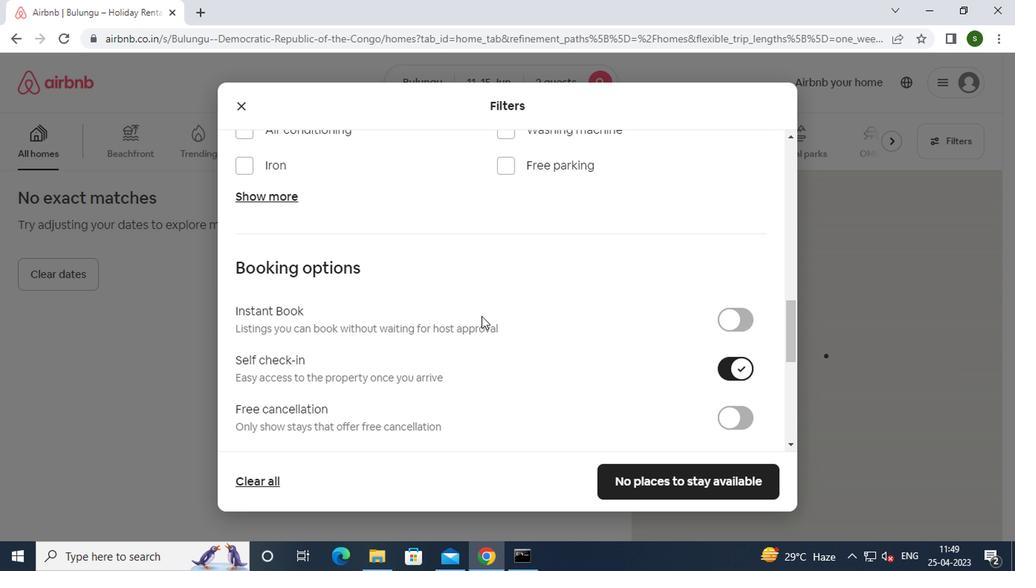 
Action: Mouse scrolled (478, 317) with delta (0, 0)
Screenshot: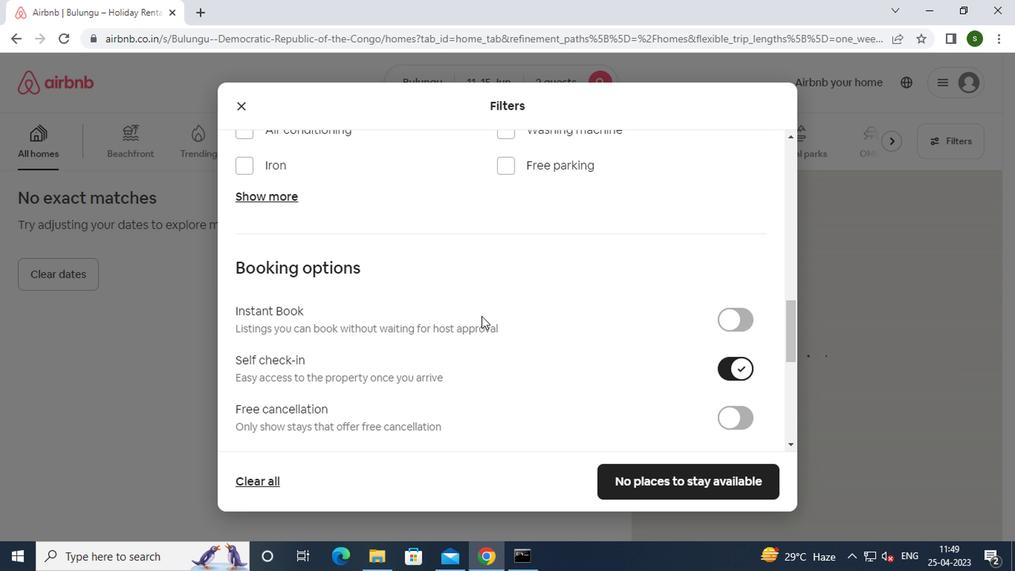 
Action: Mouse scrolled (478, 317) with delta (0, 0)
Screenshot: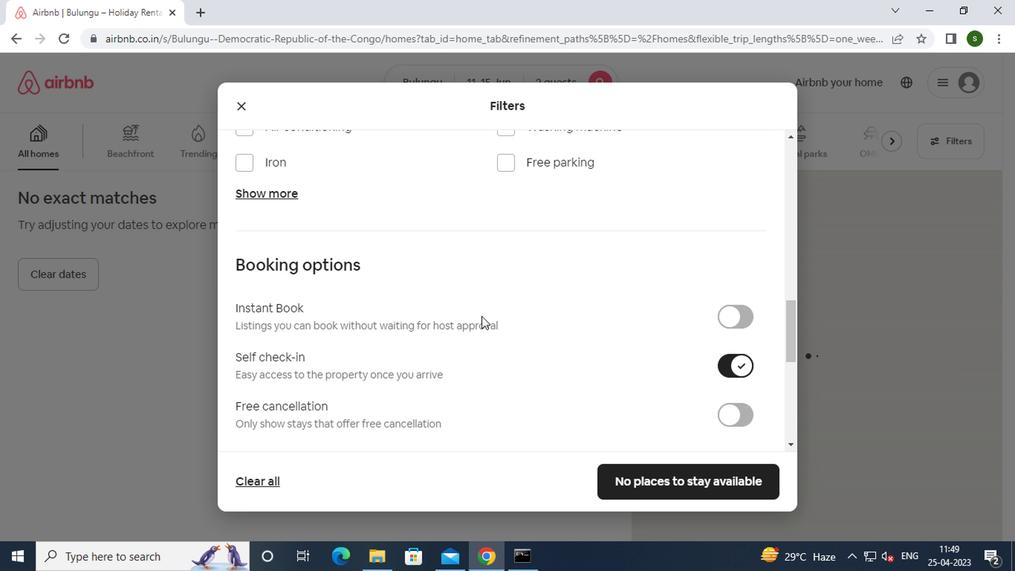 
Action: Mouse scrolled (478, 317) with delta (0, 0)
Screenshot: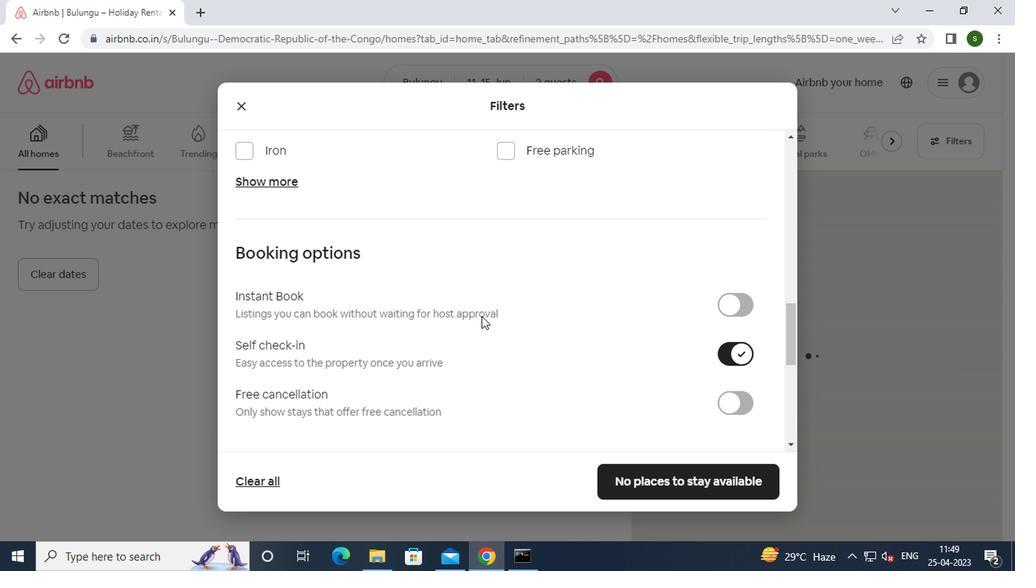 
Action: Mouse scrolled (478, 317) with delta (0, 0)
Screenshot: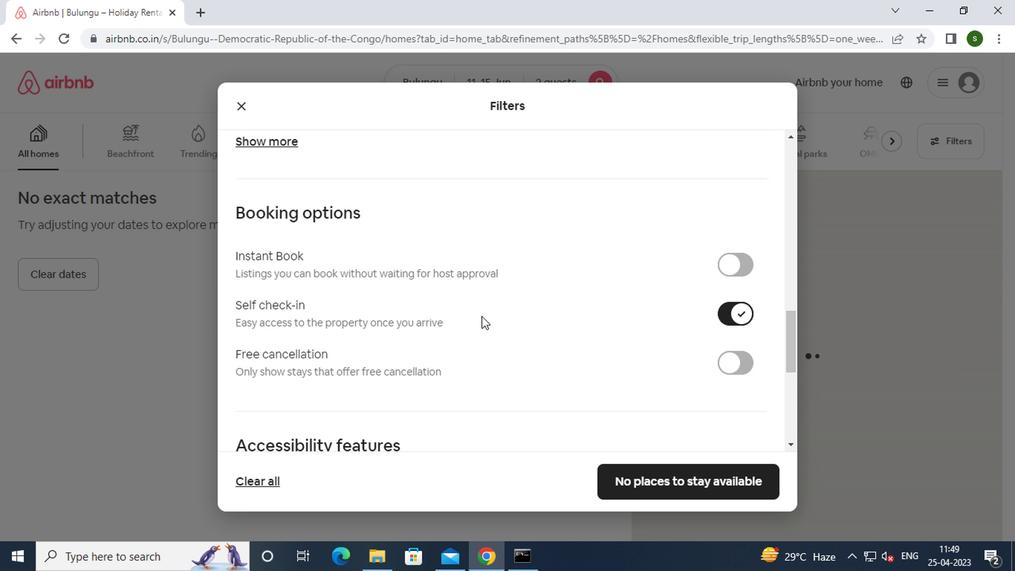 
Action: Mouse scrolled (478, 317) with delta (0, 0)
Screenshot: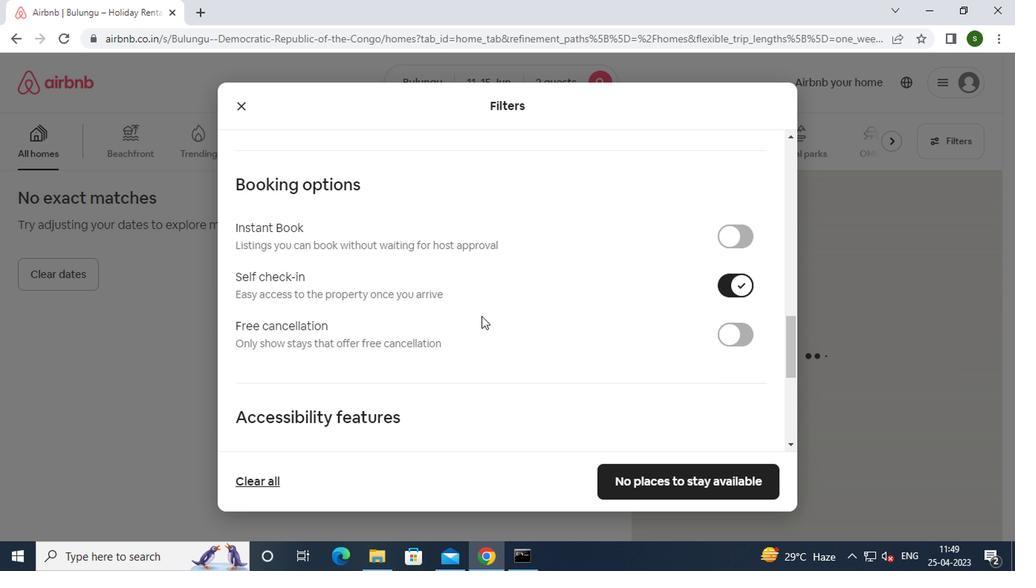 
Action: Mouse scrolled (478, 317) with delta (0, 0)
Screenshot: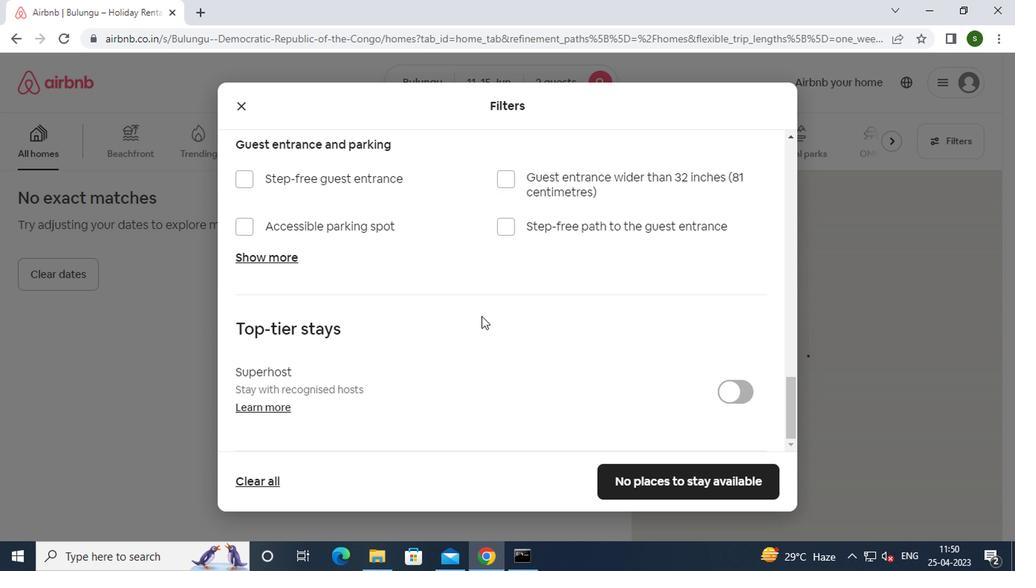 
Action: Mouse scrolled (478, 317) with delta (0, 0)
Screenshot: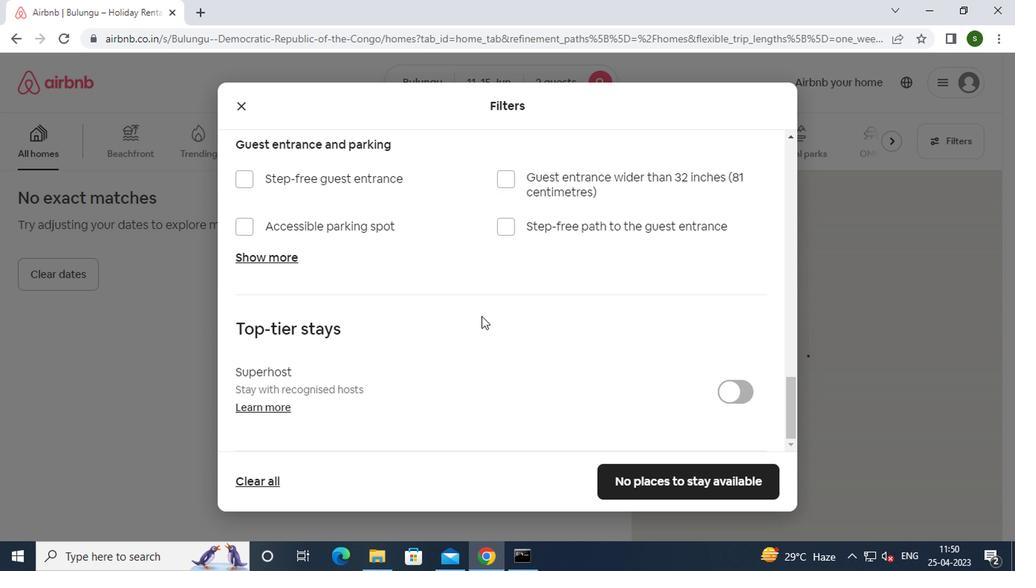 
Action: Mouse scrolled (478, 317) with delta (0, 0)
Screenshot: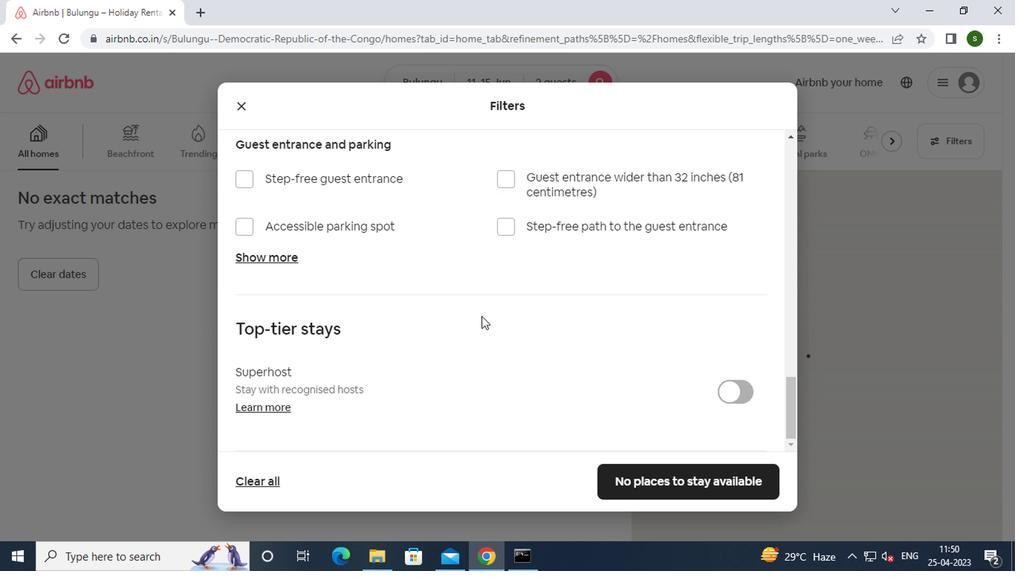 
Action: Mouse scrolled (478, 317) with delta (0, 0)
Screenshot: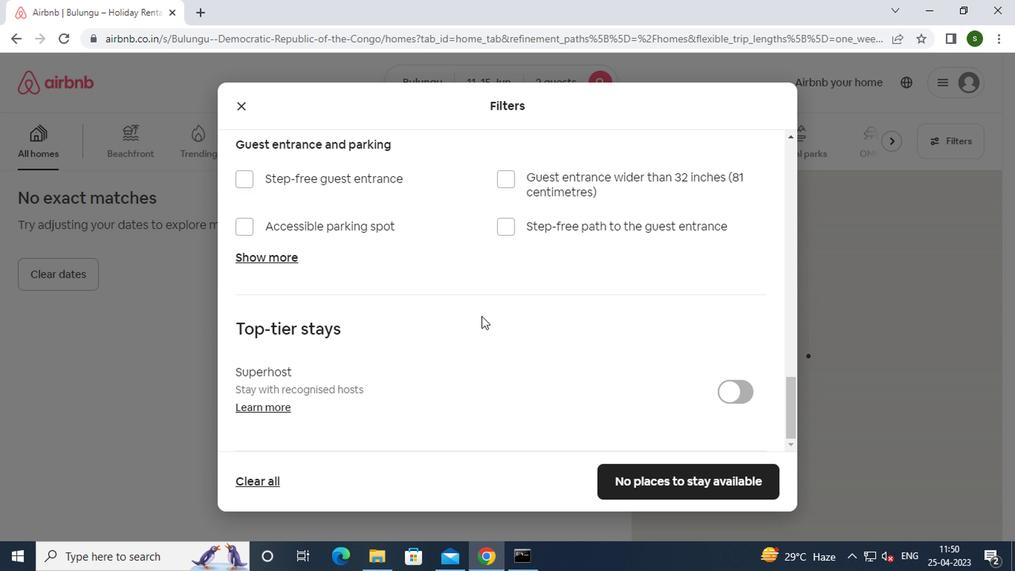 
Action: Mouse scrolled (478, 317) with delta (0, 0)
Screenshot: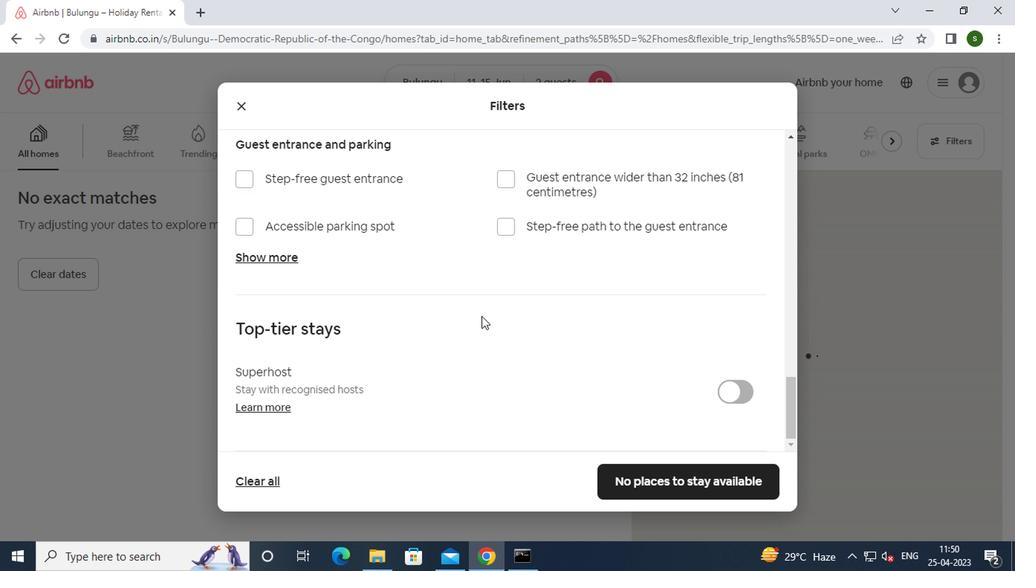 
Action: Mouse moved to (645, 474)
Screenshot: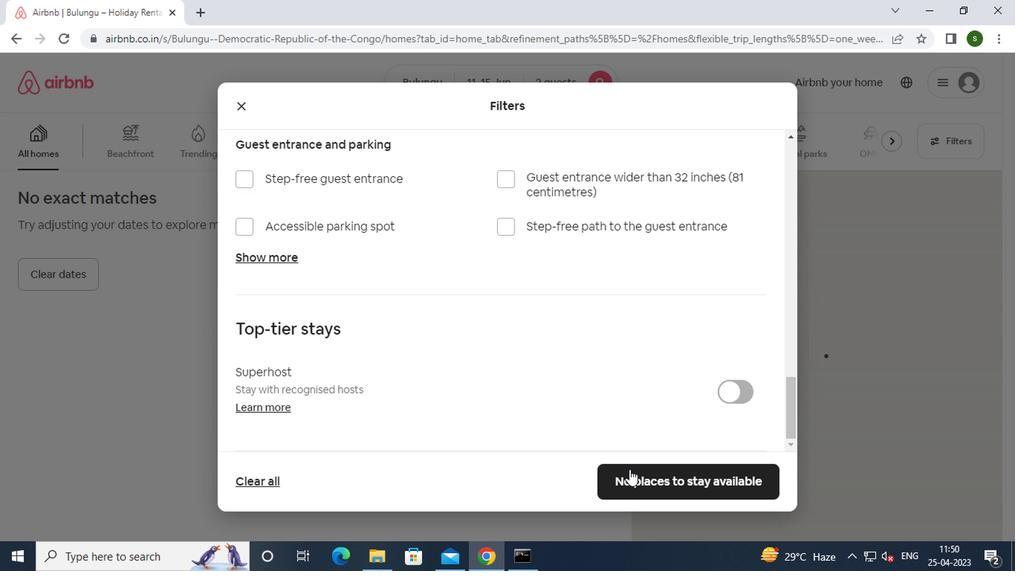 
Action: Mouse pressed left at (645, 474)
Screenshot: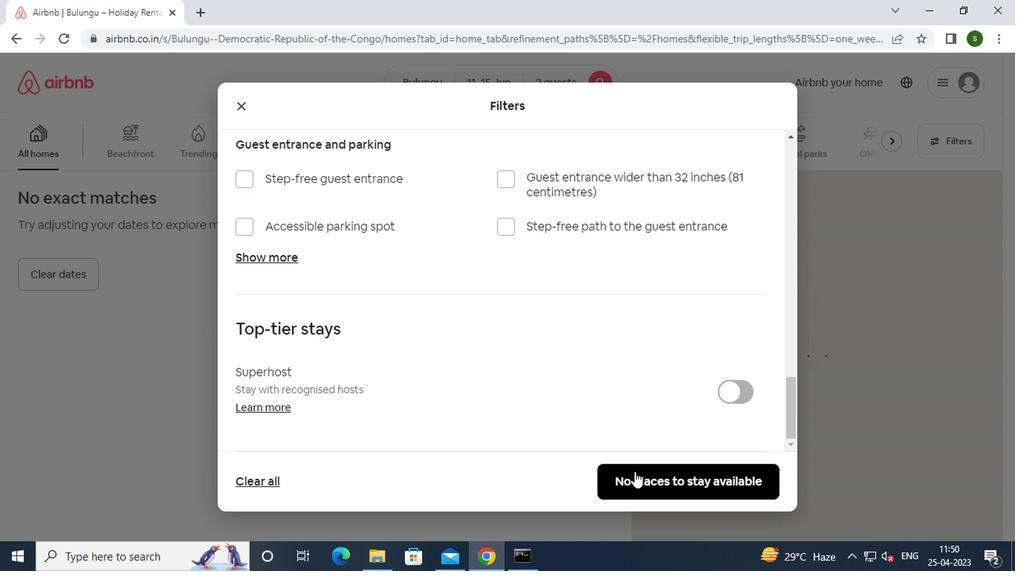 
Action: Mouse moved to (366, 355)
Screenshot: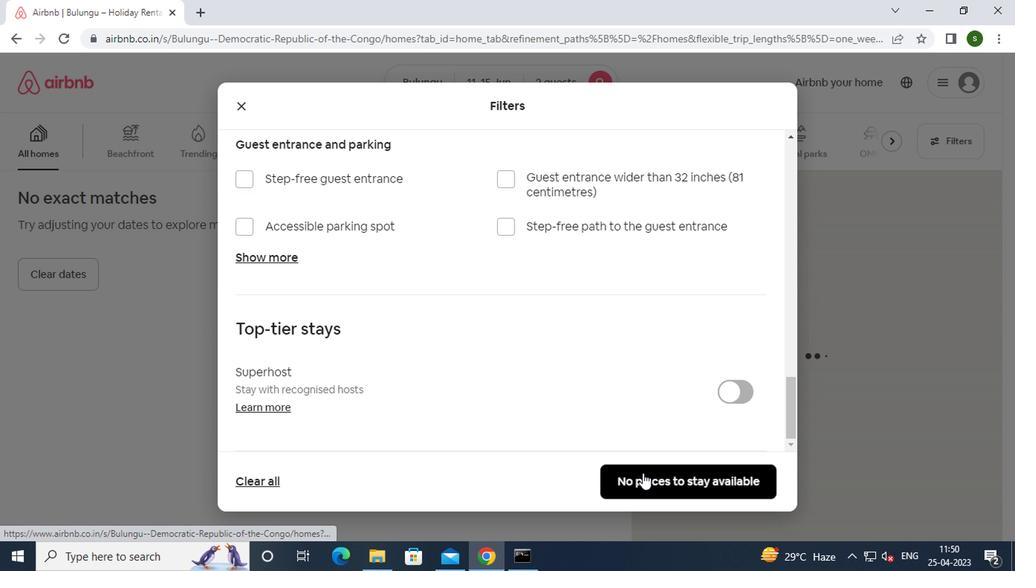 
